 Task: Open Card Technology Conference Review in Board Brand Reputation Management and Repair to Workspace Domain Name Registrars and add a team member Softage.4@softage.net, a label Red, a checklist Student Activities, an attachment from your google drive, a color Red and finally, add a card description 'Conduct team training session on effective goal setting' and a comment 'This task is a reflection of our team capabilities, so let us work together to deliver the best possible outcome.'. Add a start date 'Jan 08, 1900' with a due date 'Jan 15, 1900'
Action: Mouse moved to (62, 237)
Screenshot: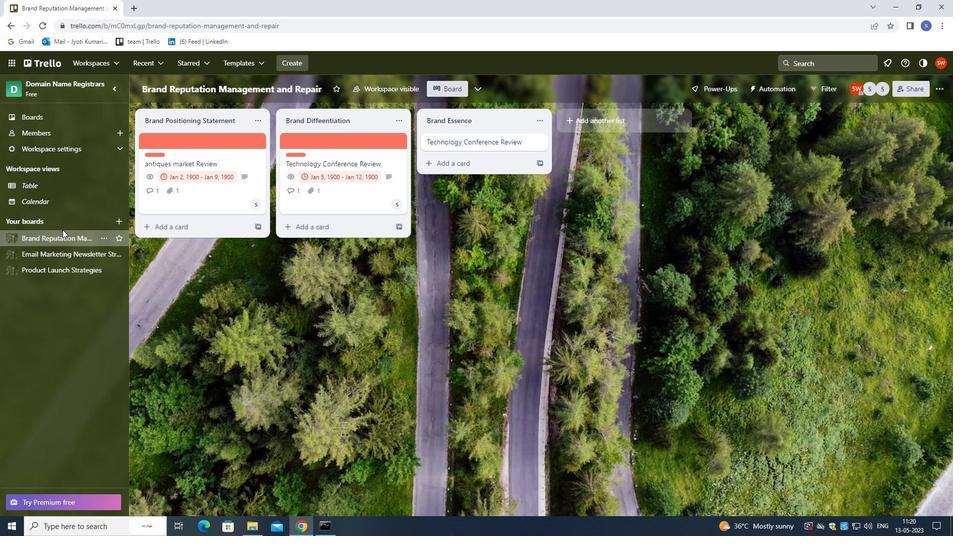 
Action: Mouse pressed left at (62, 237)
Screenshot: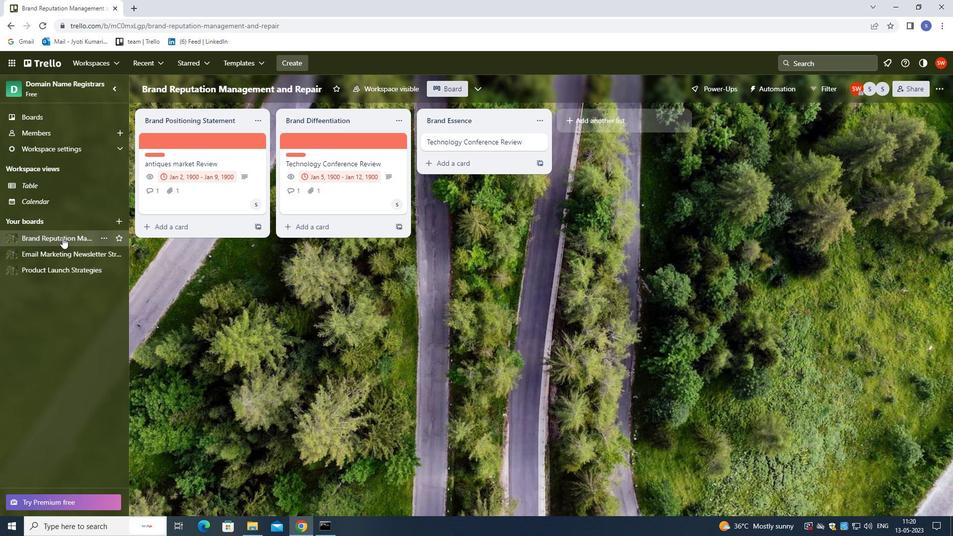 
Action: Mouse moved to (431, 138)
Screenshot: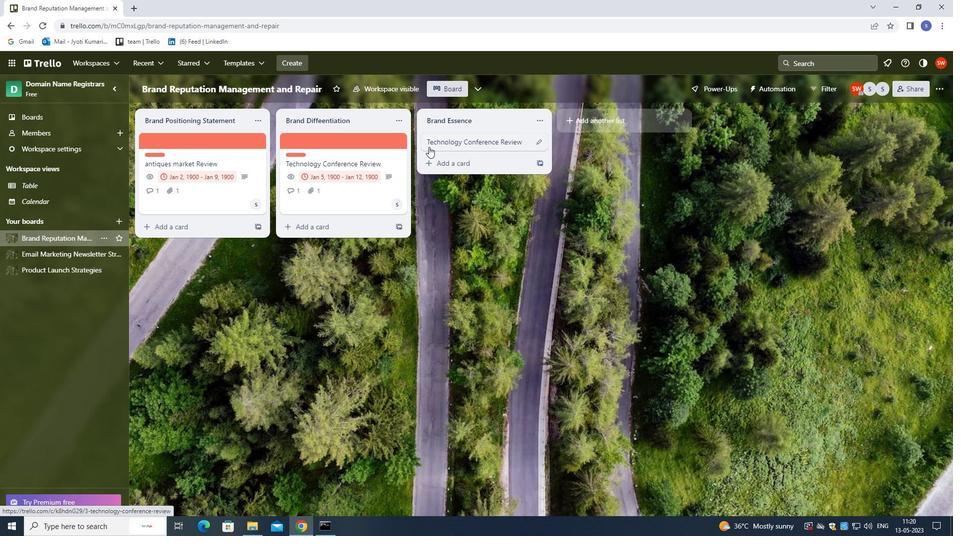 
Action: Mouse pressed left at (431, 138)
Screenshot: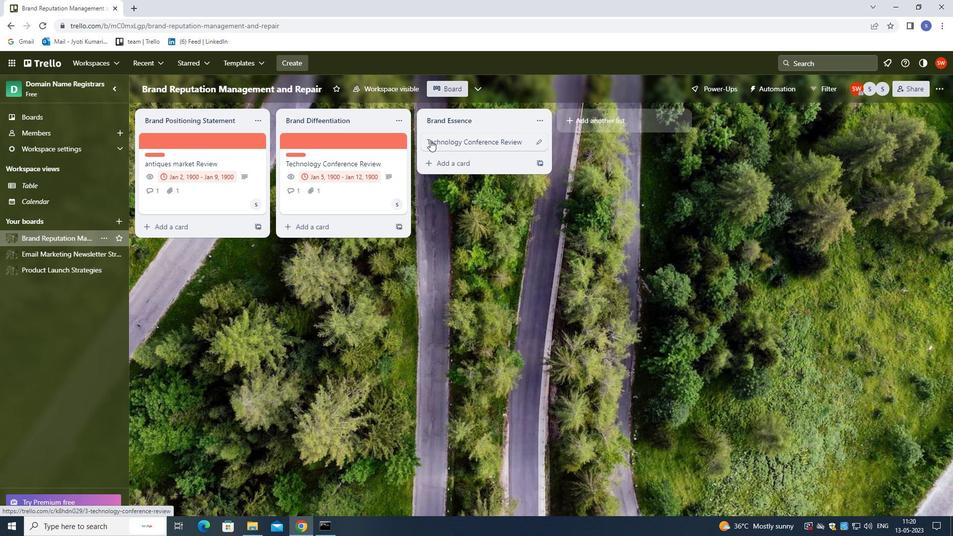 
Action: Mouse moved to (606, 178)
Screenshot: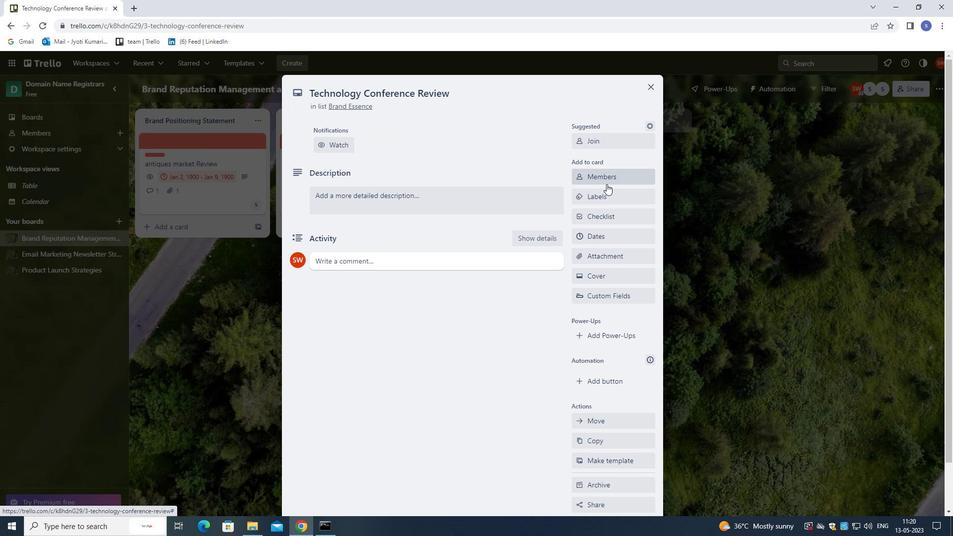 
Action: Mouse pressed left at (606, 178)
Screenshot: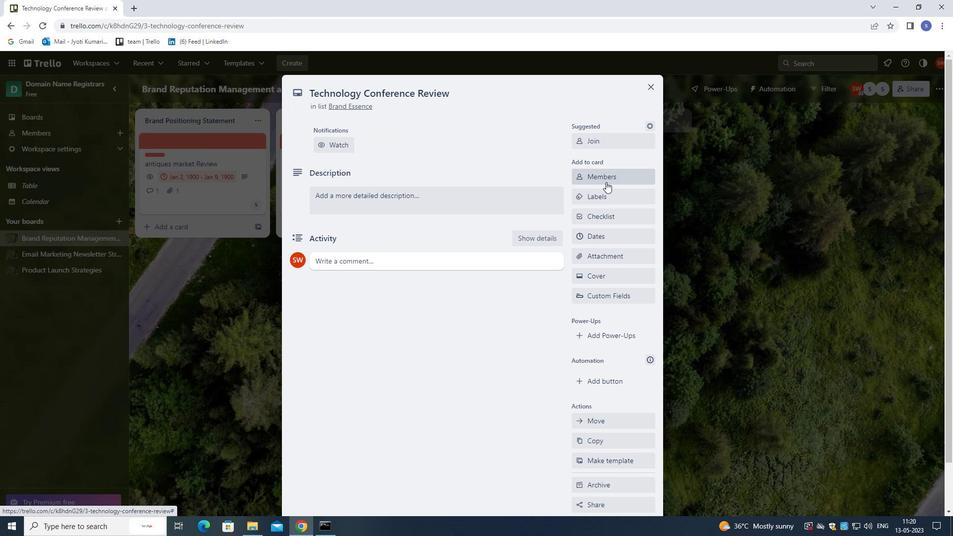 
Action: Mouse moved to (547, 144)
Screenshot: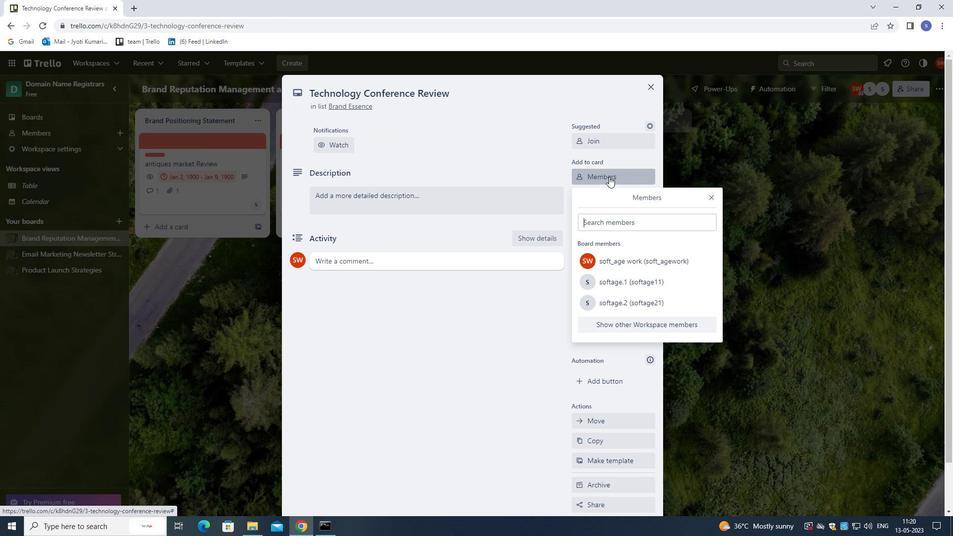 
Action: Key pressed softage.4<Key.shift><Key.shift>@SOFTAGE.NET
Screenshot: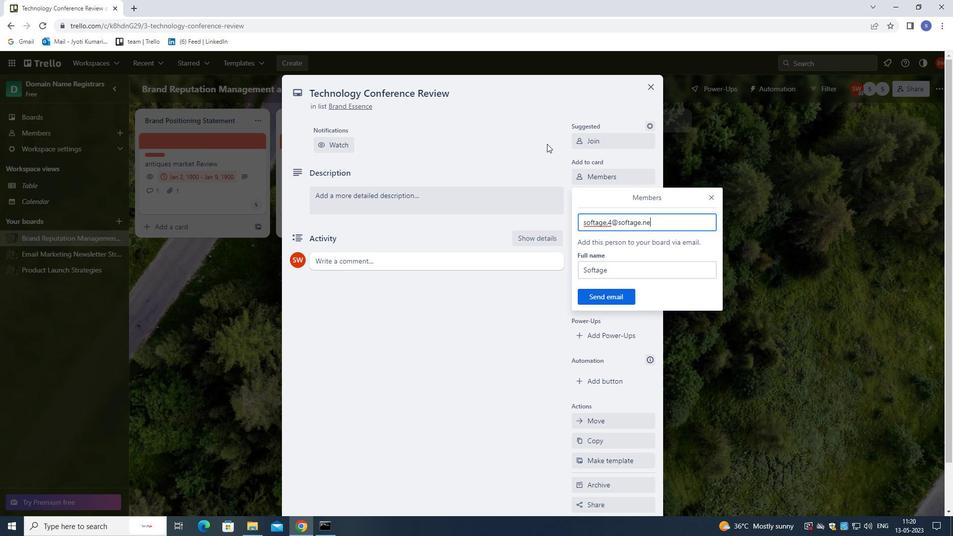 
Action: Mouse moved to (618, 292)
Screenshot: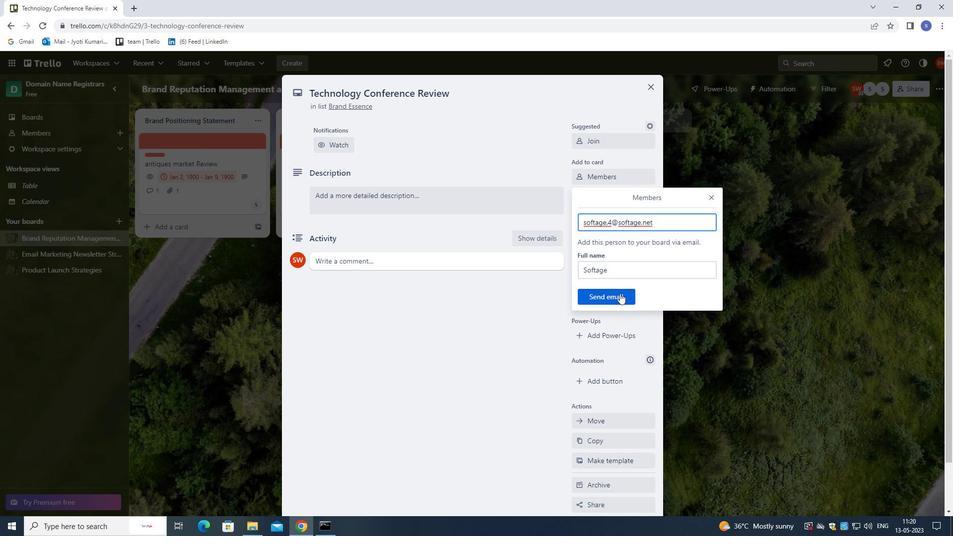 
Action: Mouse pressed left at (618, 292)
Screenshot: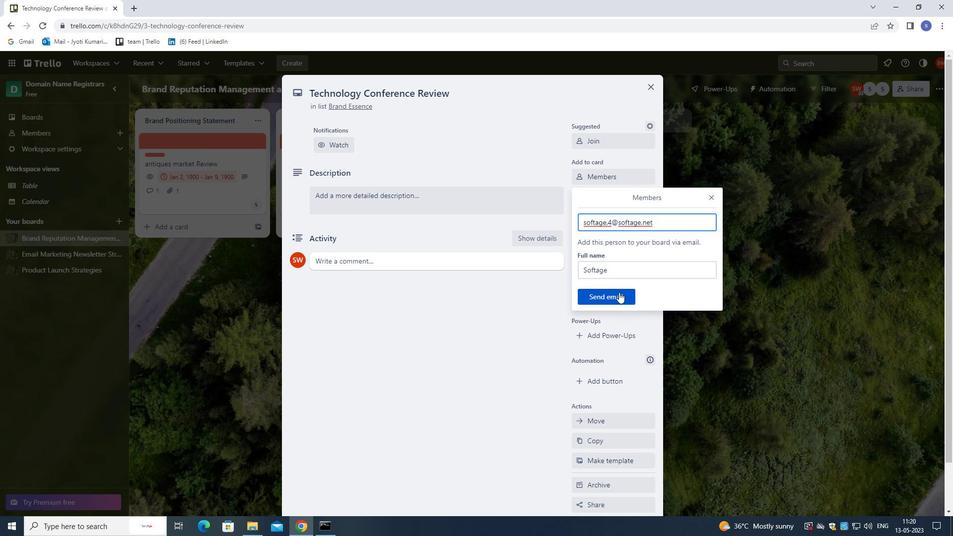 
Action: Mouse moved to (586, 198)
Screenshot: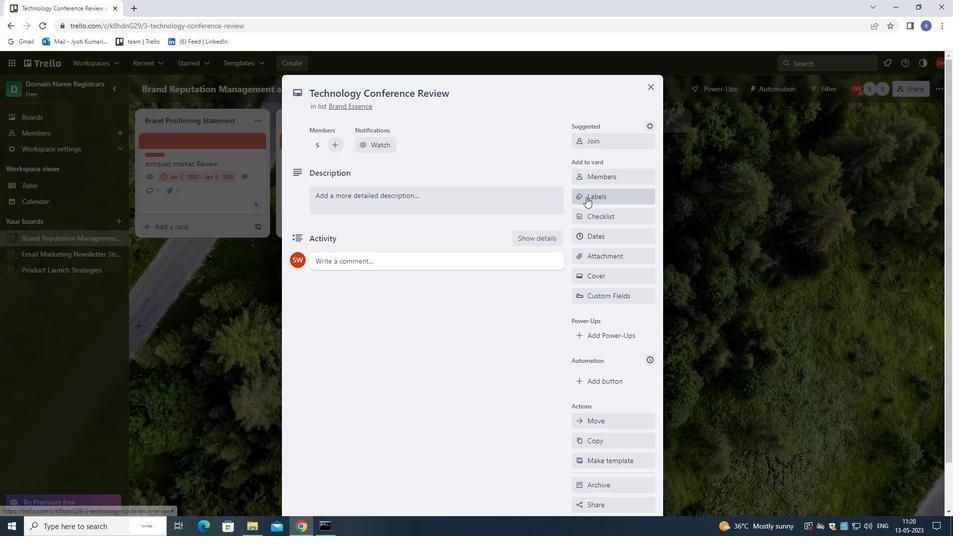 
Action: Mouse pressed left at (586, 198)
Screenshot: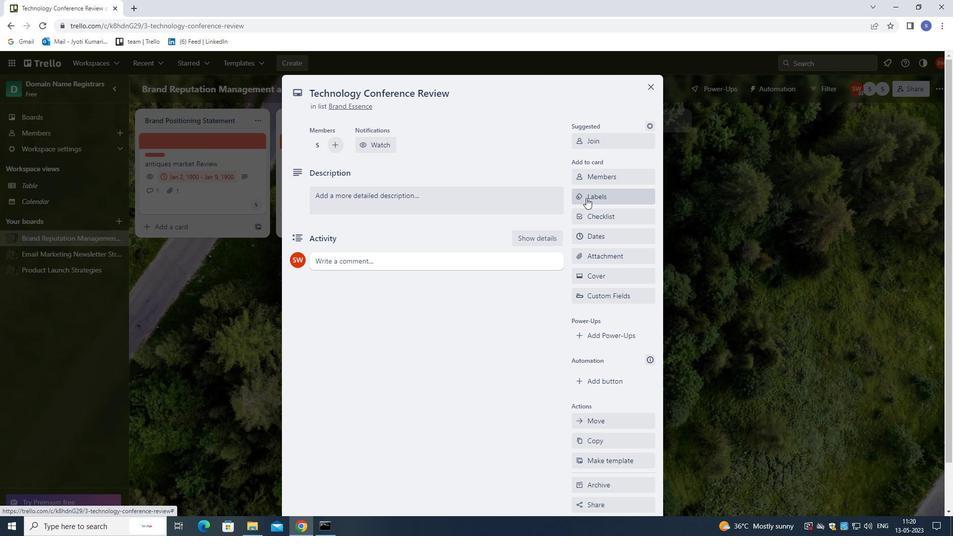 
Action: Mouse moved to (584, 200)
Screenshot: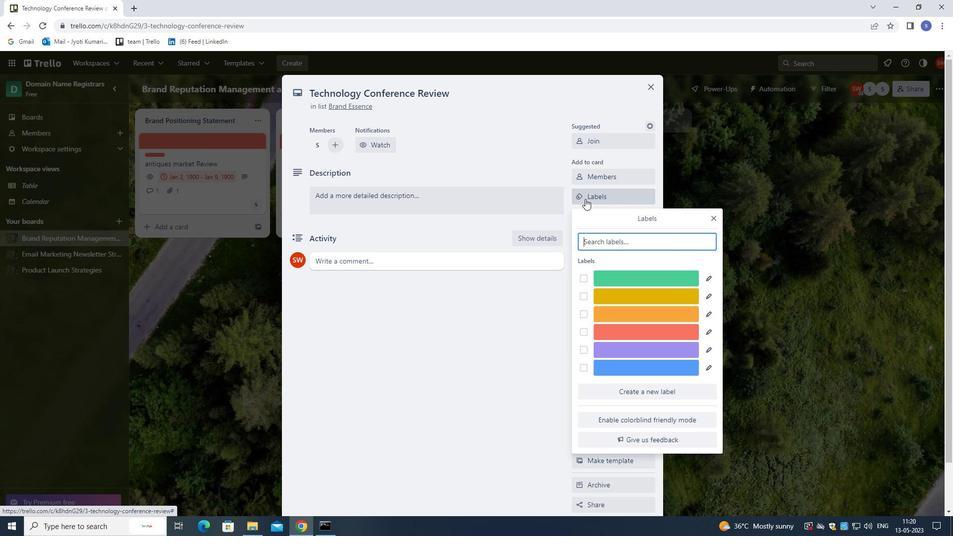 
Action: Key pressed R
Screenshot: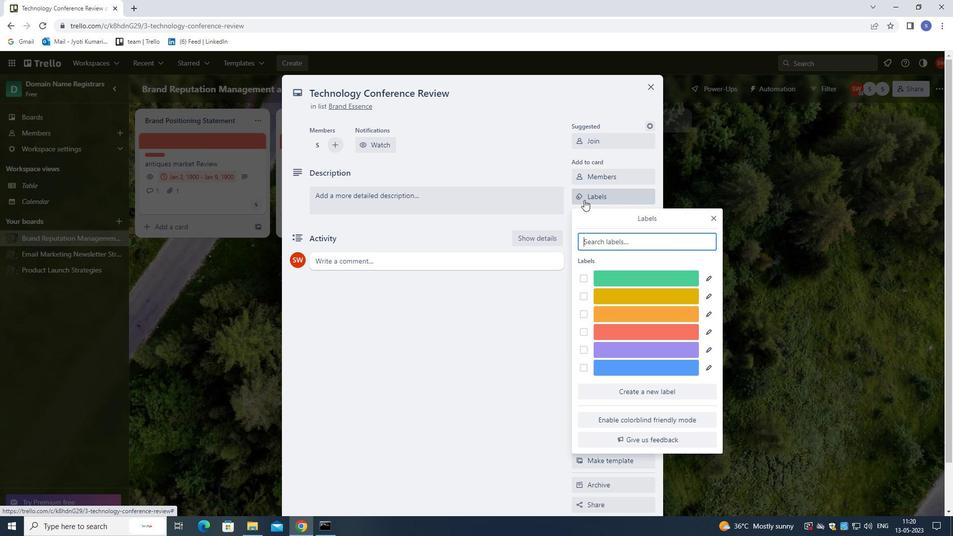 
Action: Mouse moved to (608, 272)
Screenshot: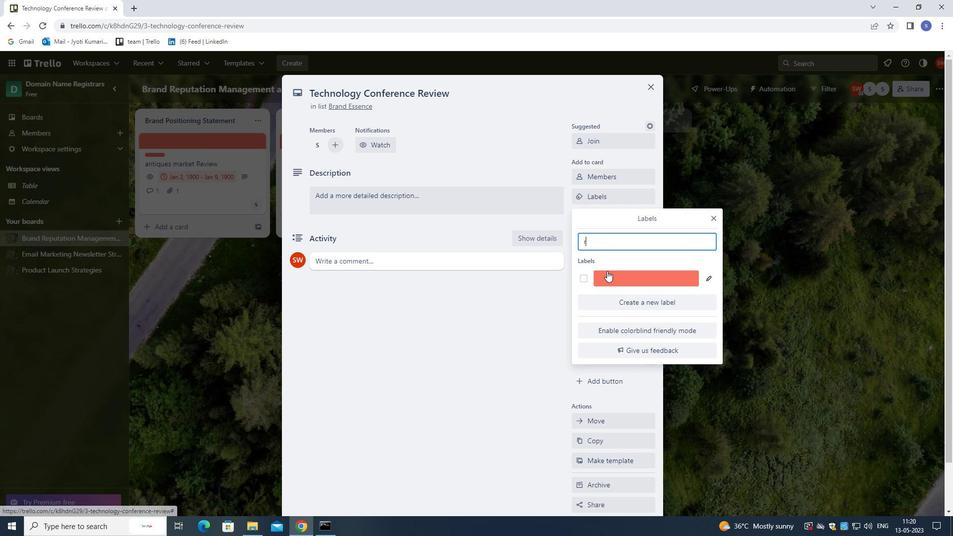 
Action: Mouse pressed left at (608, 272)
Screenshot: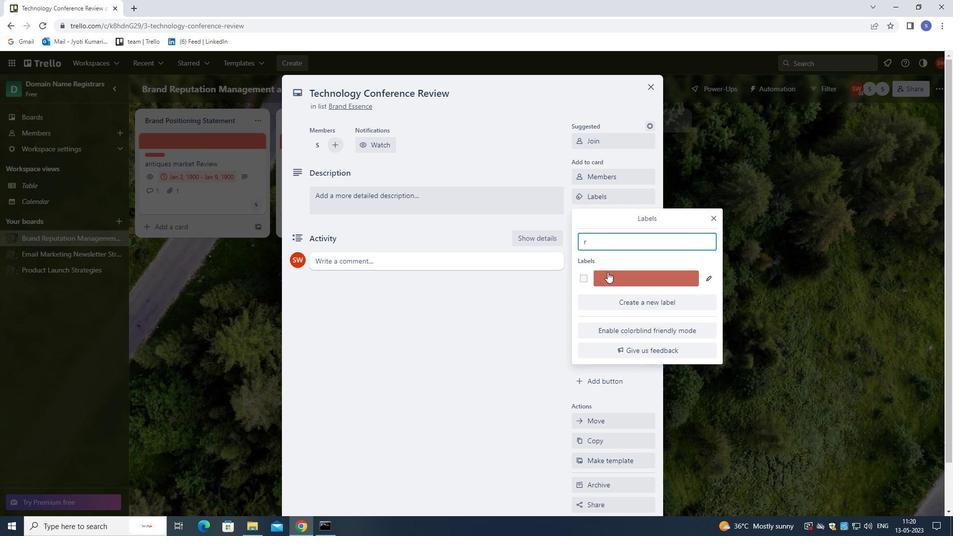 
Action: Mouse moved to (713, 216)
Screenshot: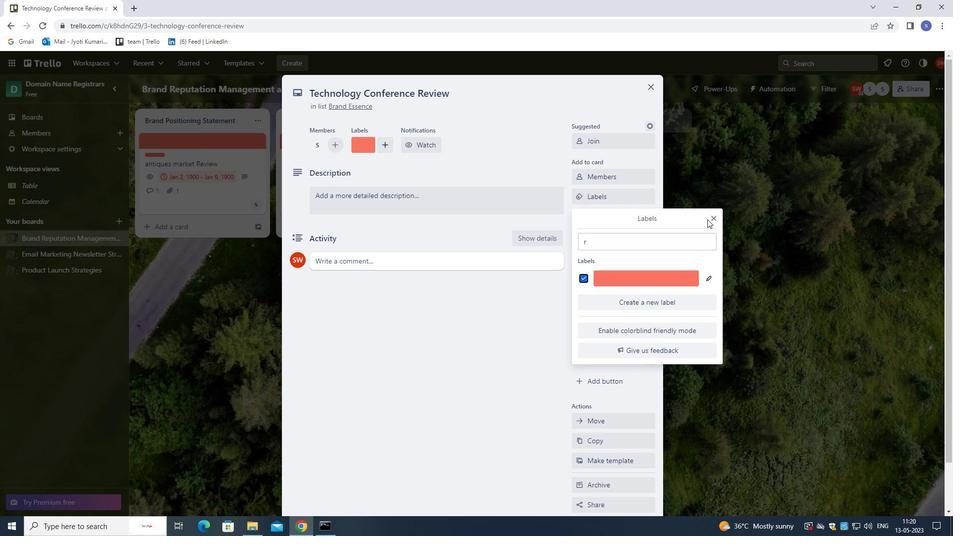 
Action: Mouse pressed left at (713, 216)
Screenshot: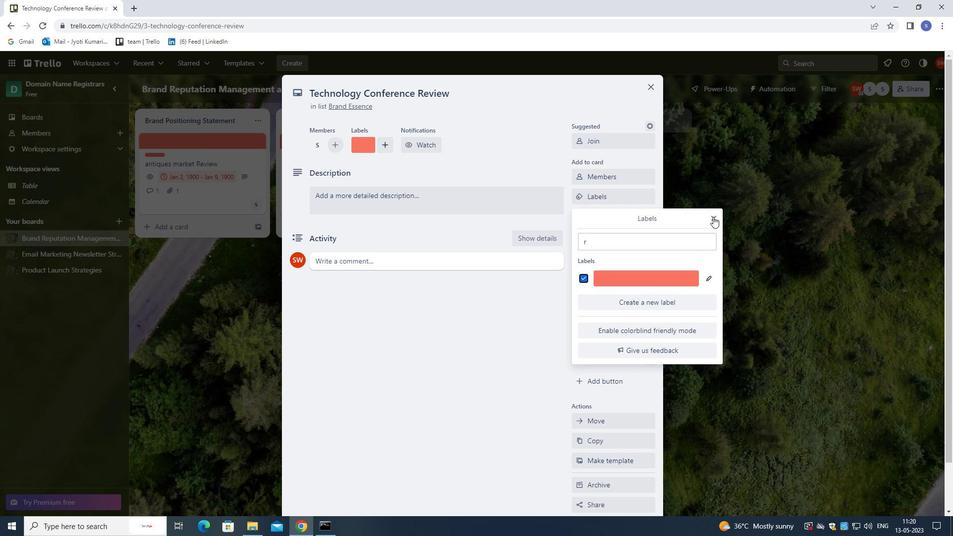 
Action: Mouse moved to (604, 217)
Screenshot: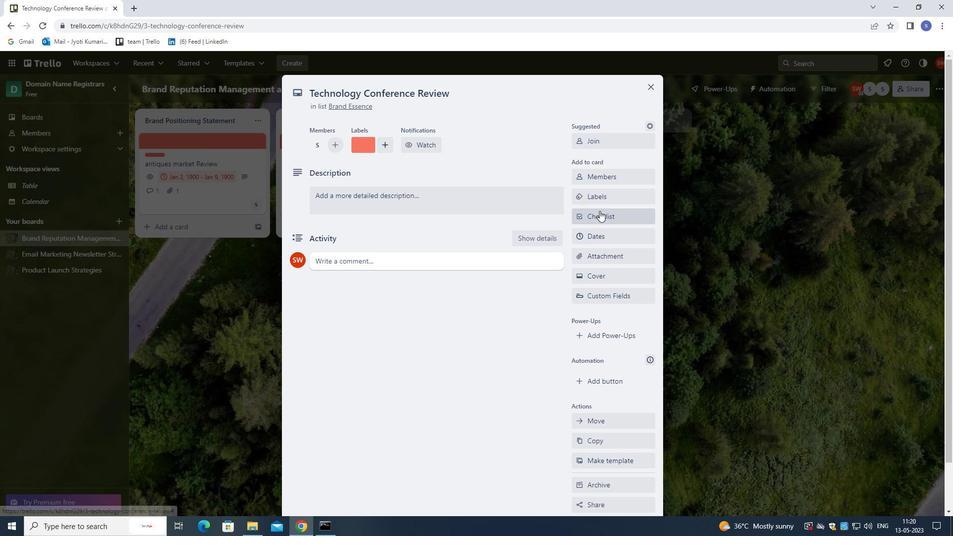 
Action: Mouse pressed left at (604, 217)
Screenshot: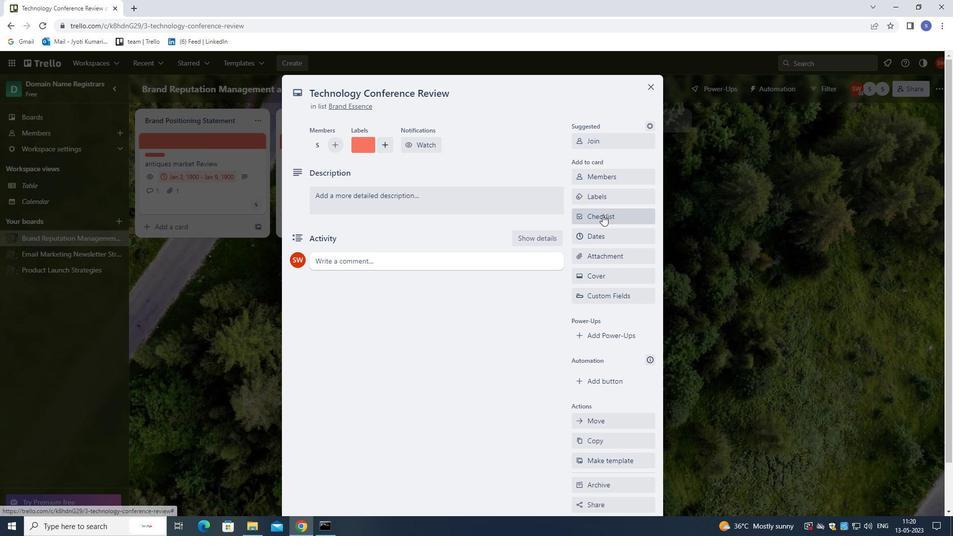 
Action: Mouse moved to (604, 215)
Screenshot: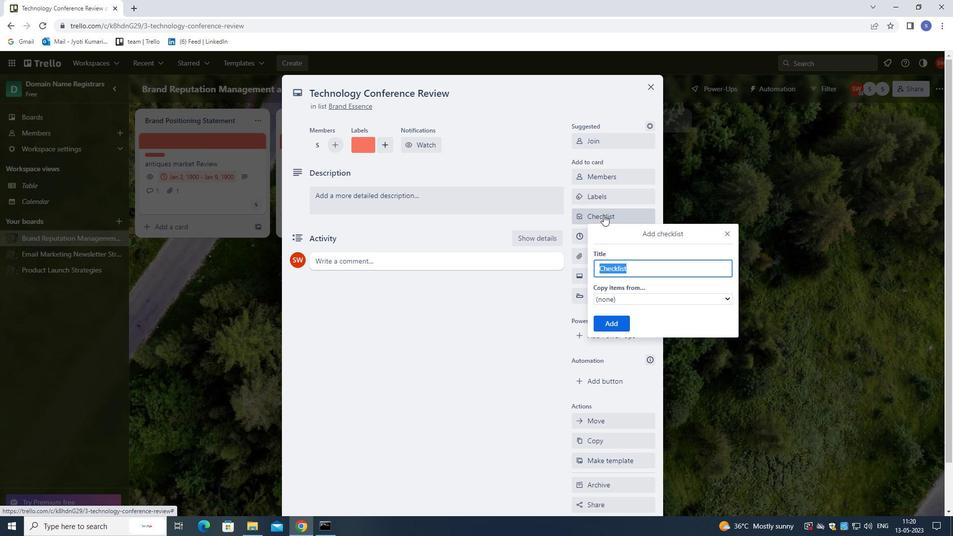 
Action: Key pressed S
Screenshot: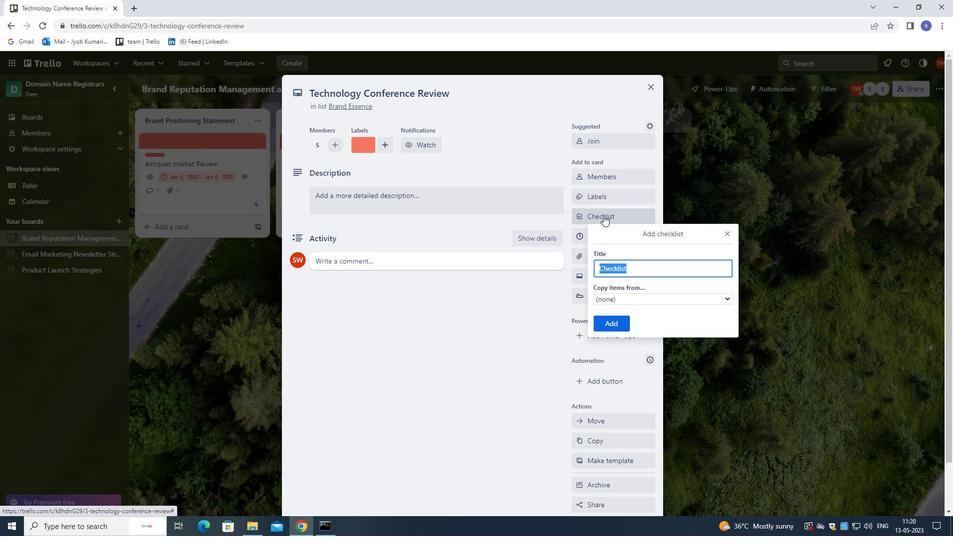 
Action: Mouse moved to (603, 217)
Screenshot: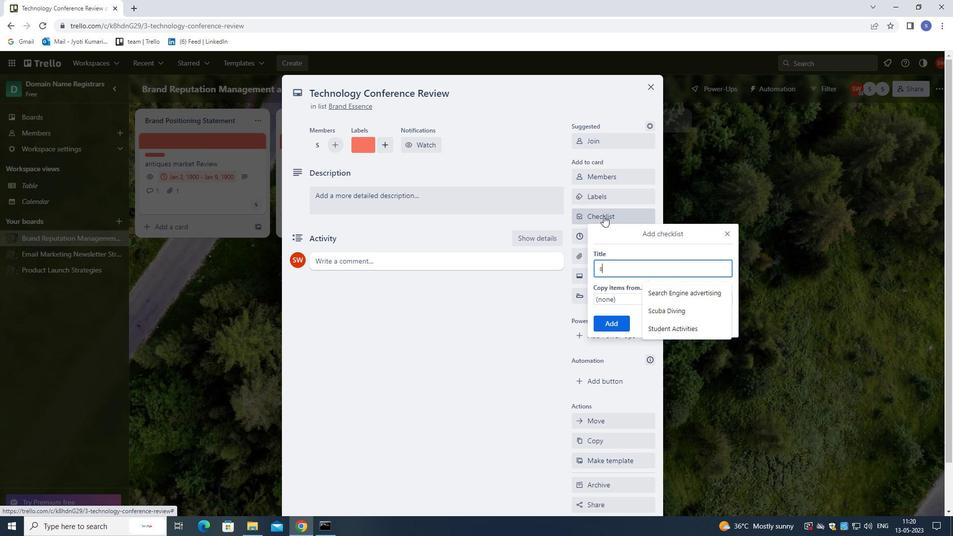 
Action: Key pressed T
Screenshot: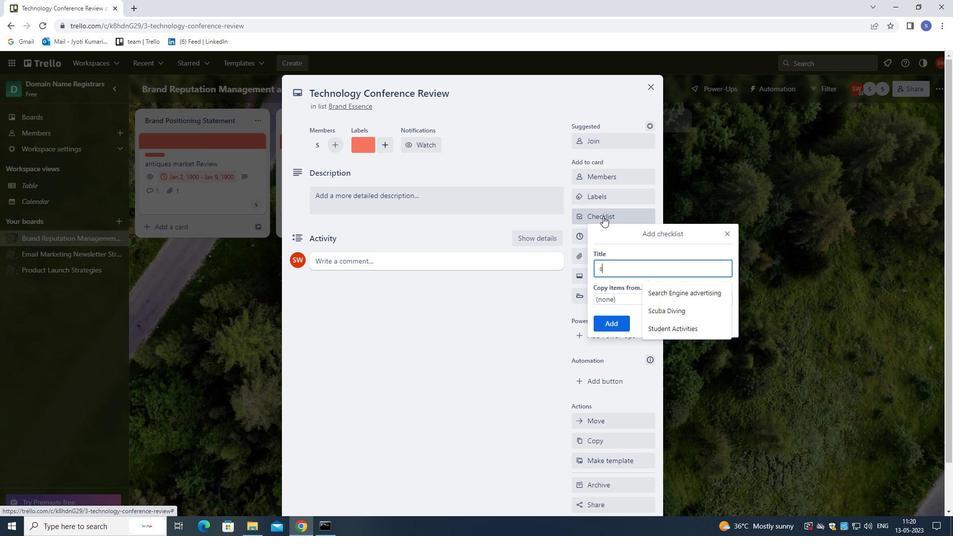 
Action: Mouse moved to (681, 292)
Screenshot: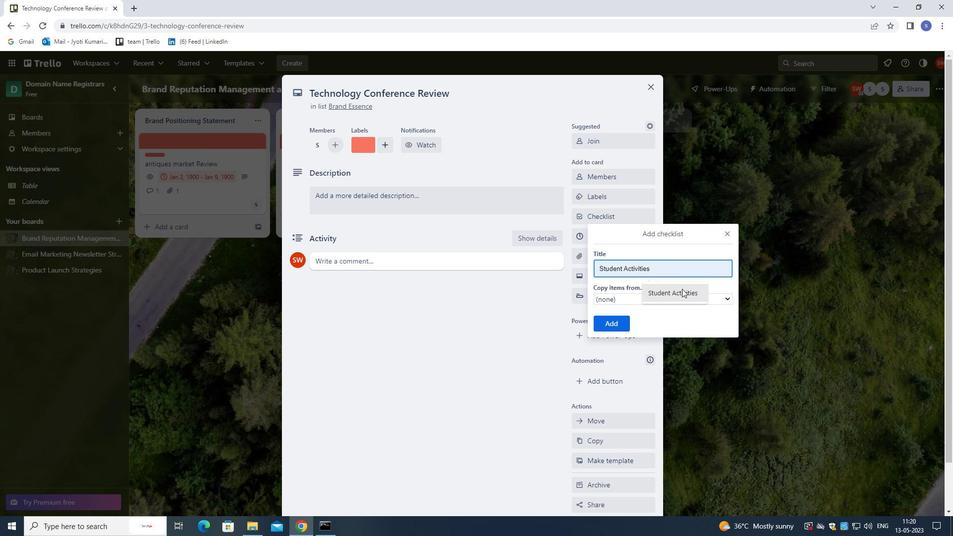 
Action: Mouse pressed left at (681, 292)
Screenshot: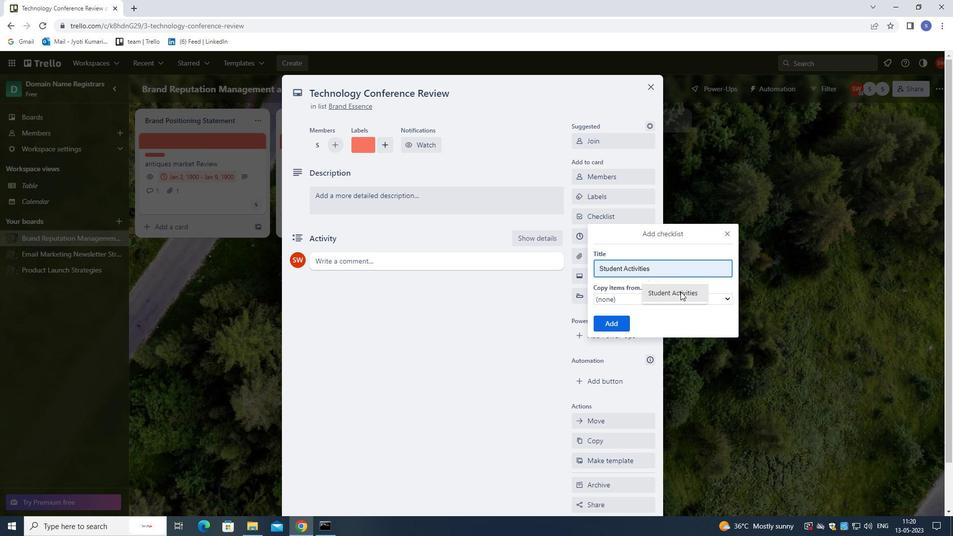 
Action: Mouse moved to (626, 321)
Screenshot: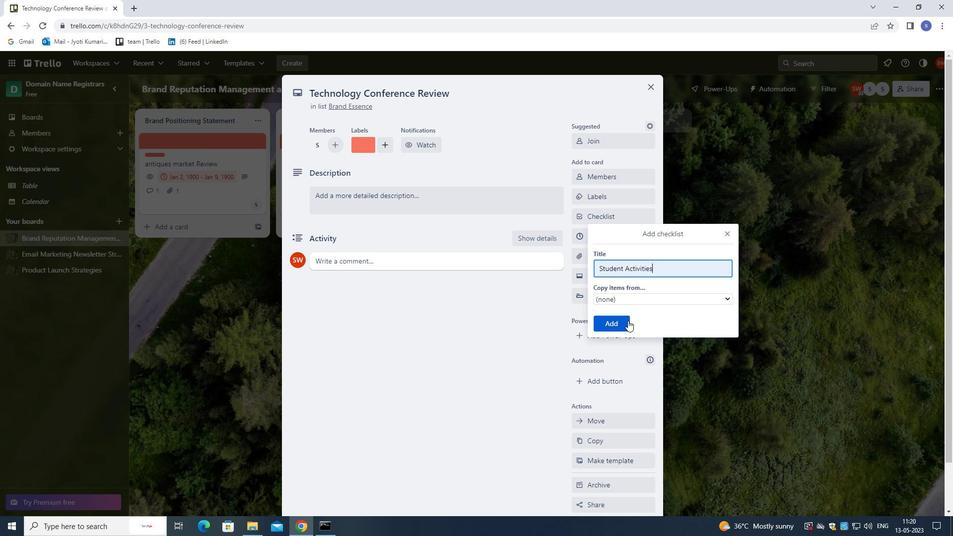 
Action: Mouse pressed left at (626, 321)
Screenshot: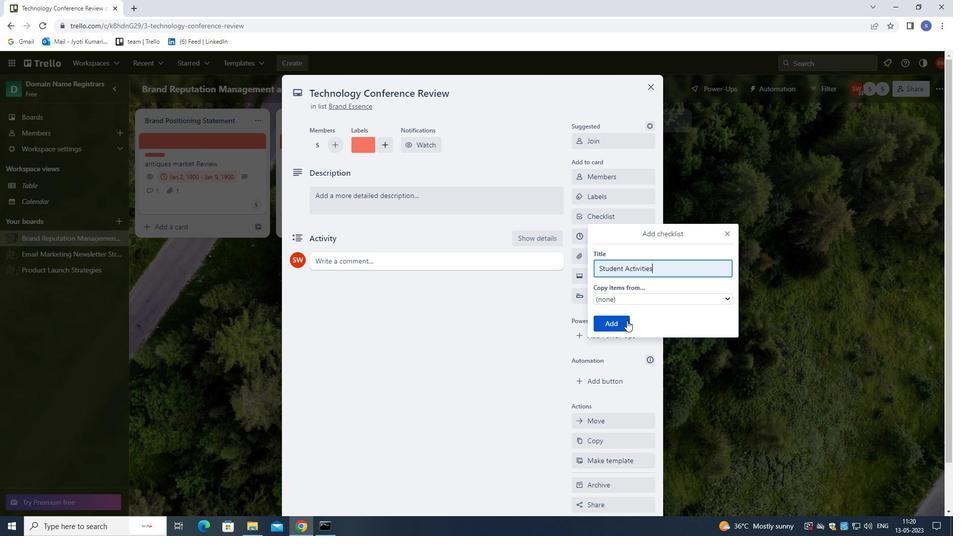 
Action: Mouse moved to (589, 236)
Screenshot: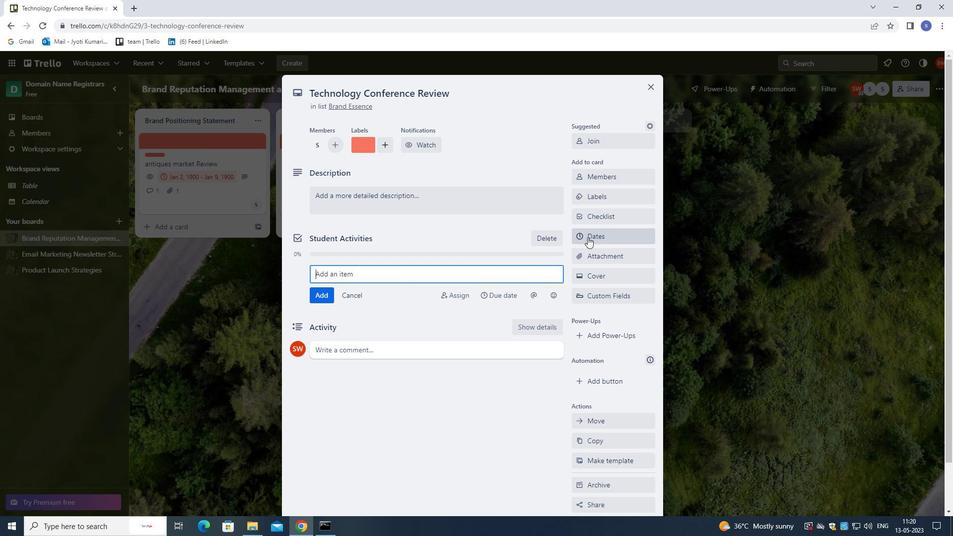 
Action: Mouse pressed left at (589, 236)
Screenshot: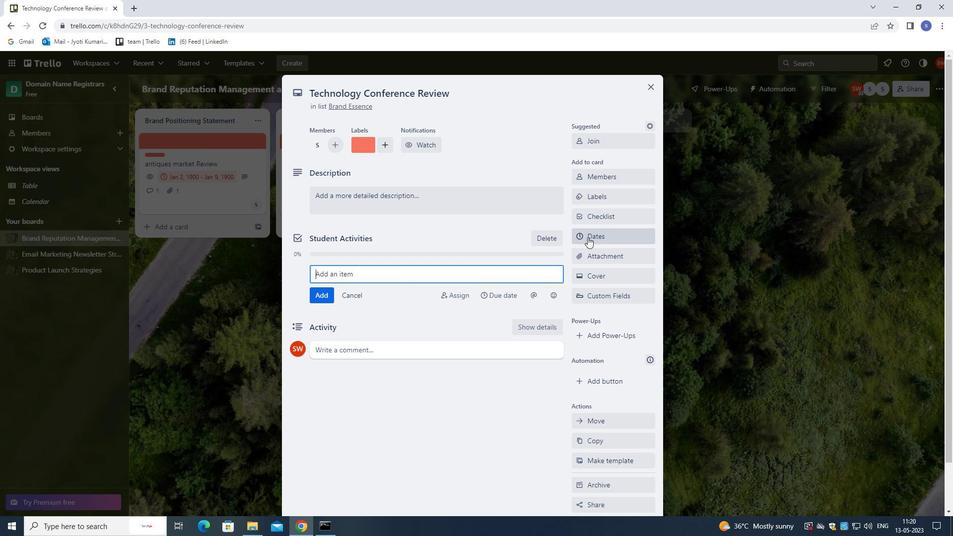 
Action: Mouse moved to (581, 269)
Screenshot: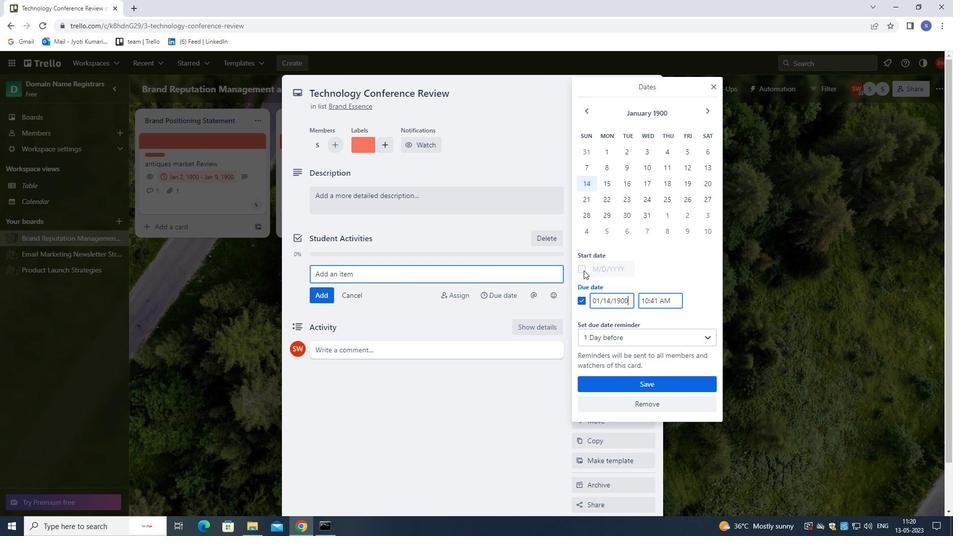 
Action: Mouse pressed left at (581, 269)
Screenshot: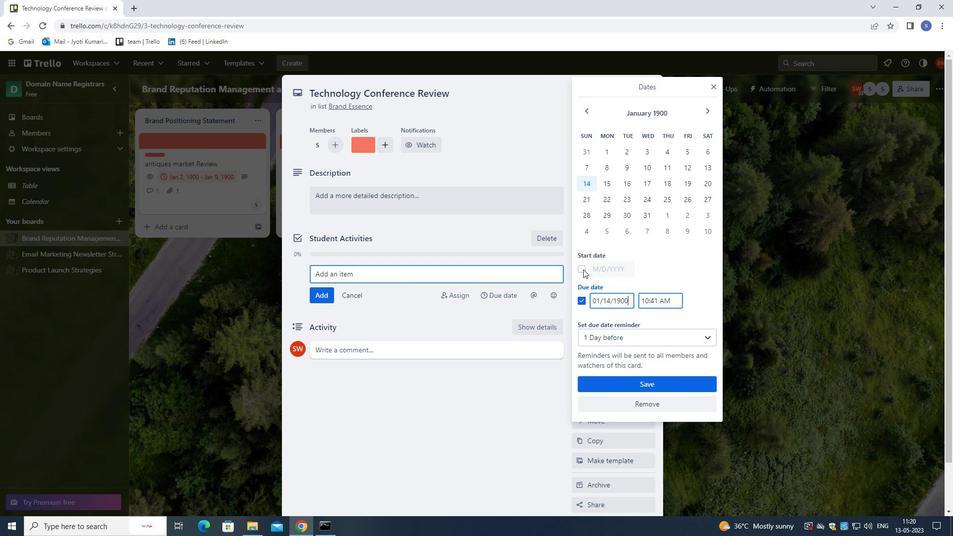 
Action: Mouse moved to (610, 169)
Screenshot: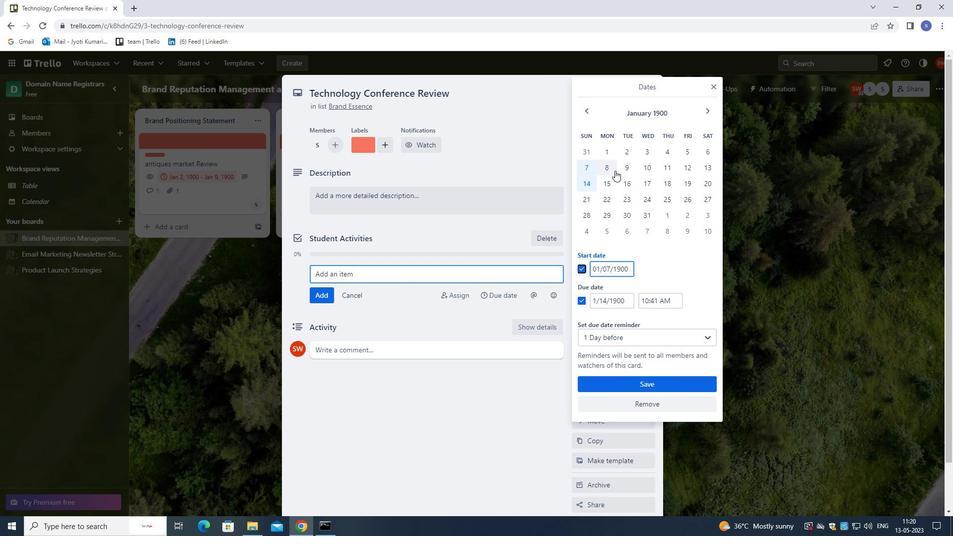 
Action: Mouse pressed left at (610, 169)
Screenshot: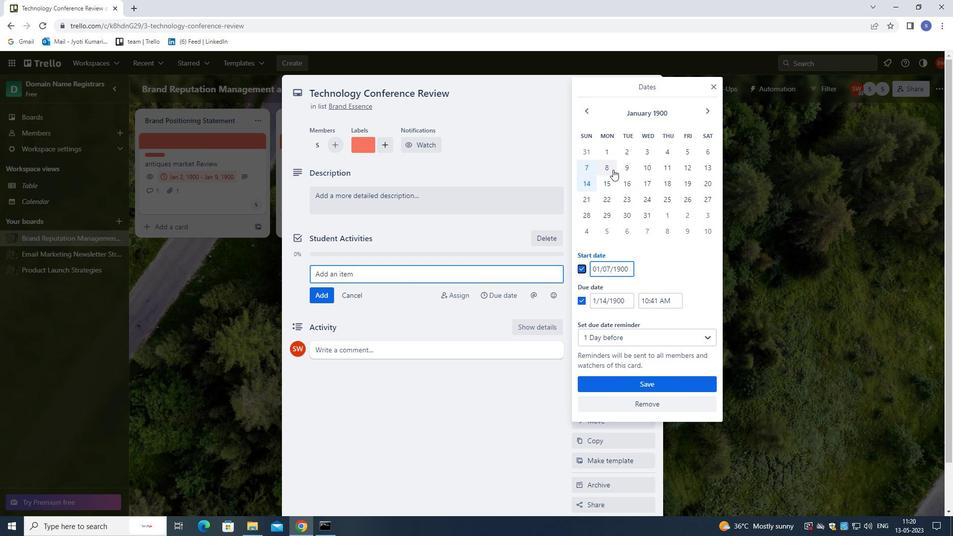 
Action: Mouse moved to (604, 299)
Screenshot: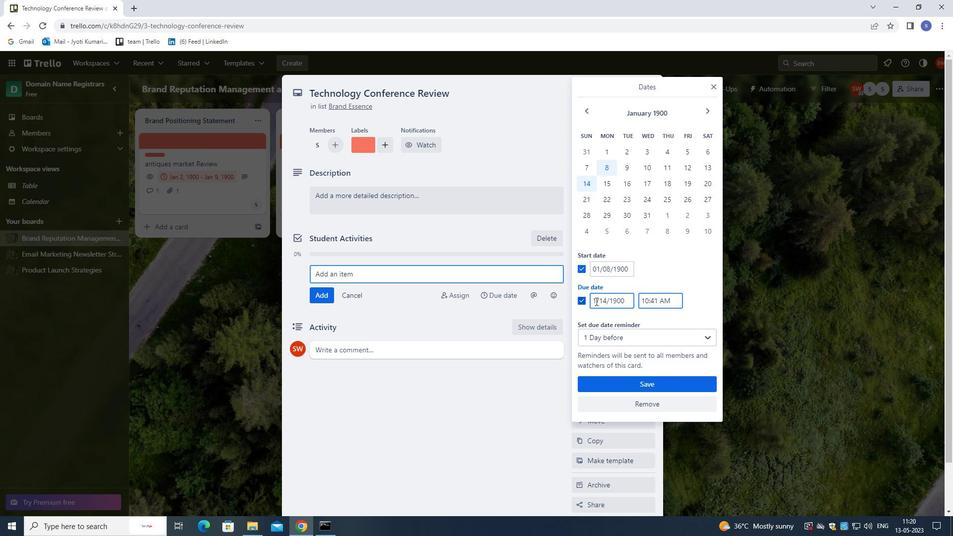 
Action: Mouse pressed left at (604, 299)
Screenshot: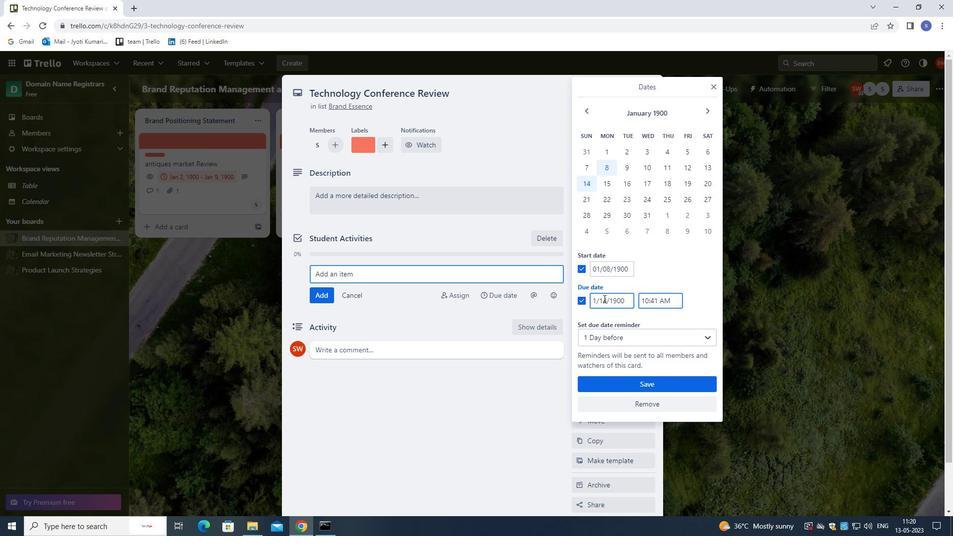 
Action: Mouse moved to (608, 298)
Screenshot: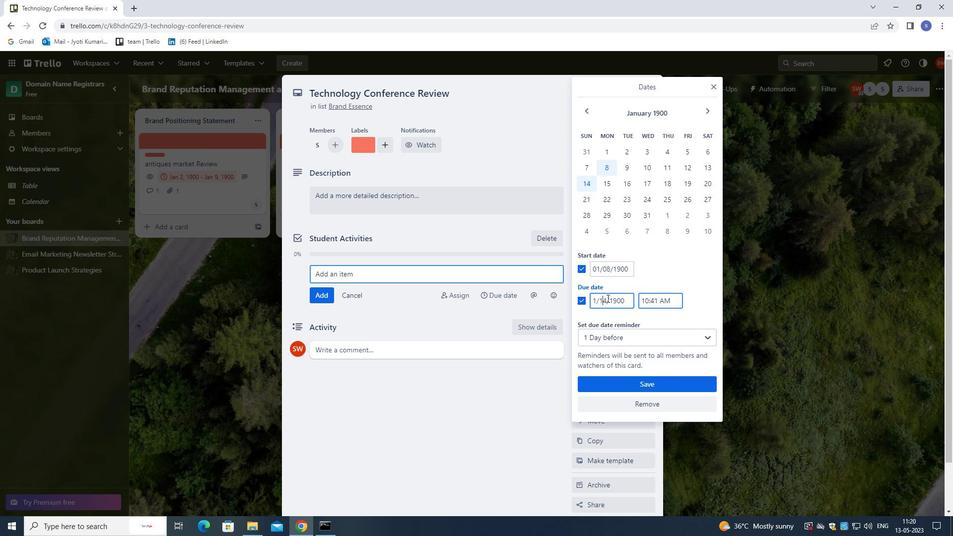 
Action: Key pressed <Key.right>
Screenshot: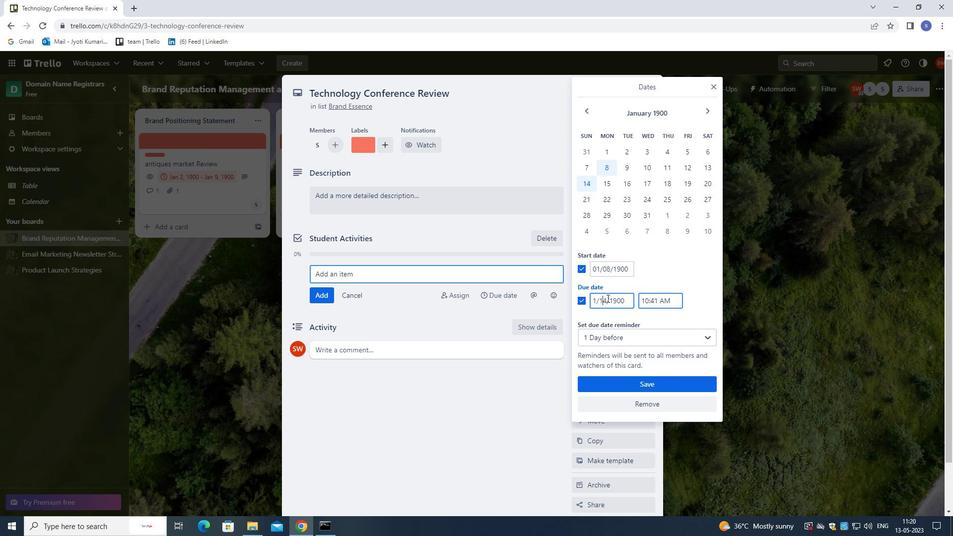 
Action: Mouse moved to (610, 183)
Screenshot: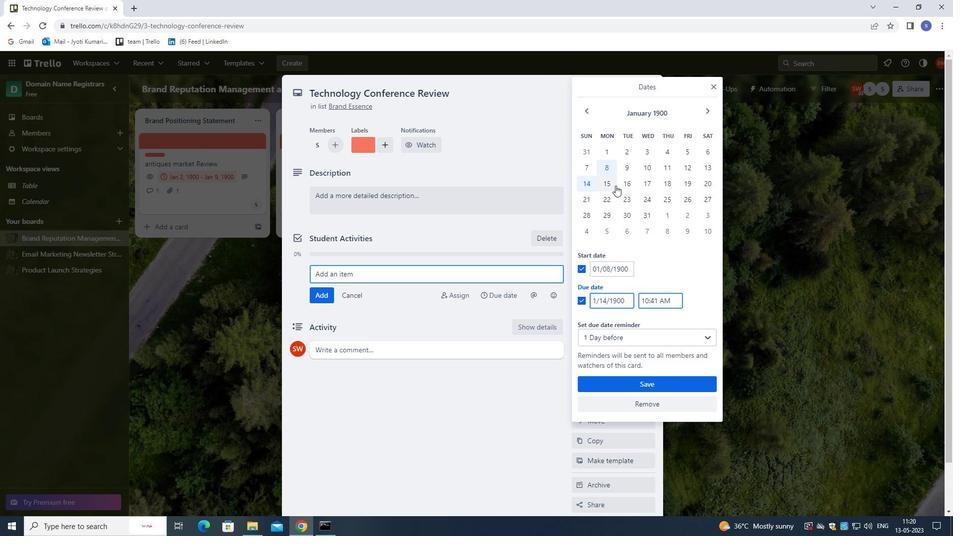 
Action: Mouse pressed left at (610, 183)
Screenshot: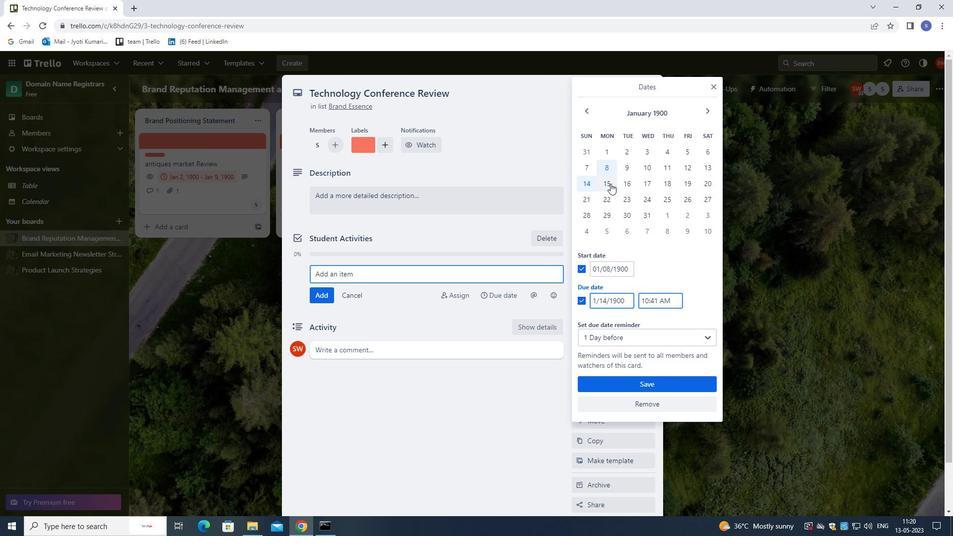 
Action: Mouse moved to (625, 384)
Screenshot: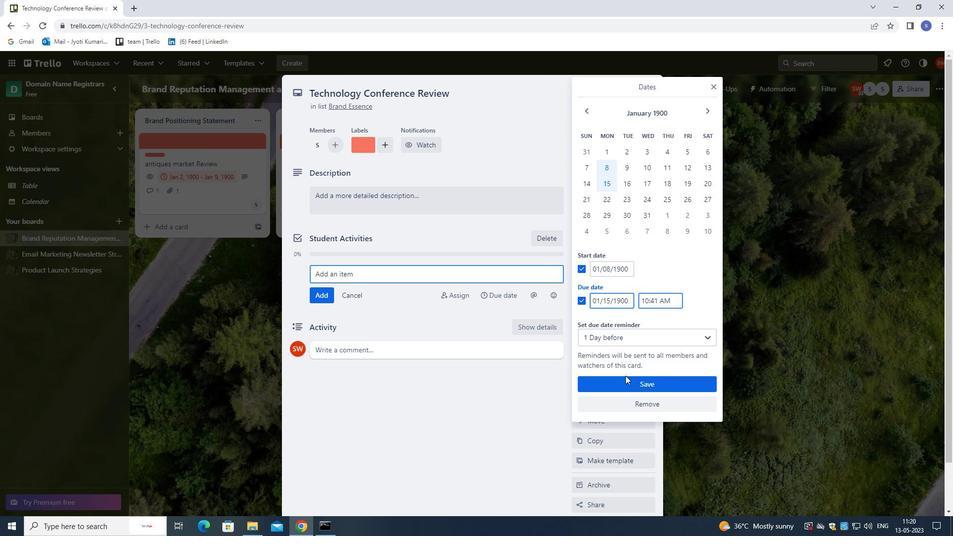 
Action: Mouse pressed left at (625, 384)
Screenshot: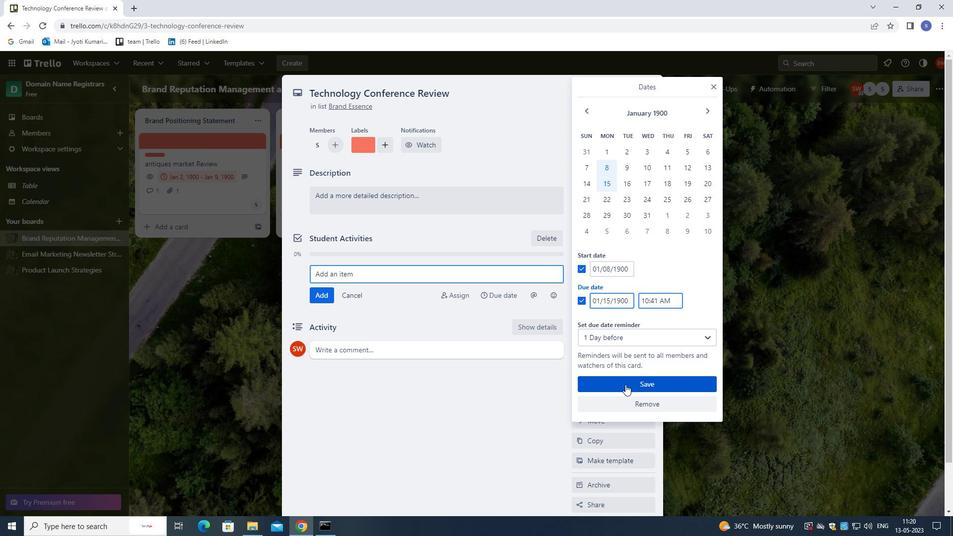 
Action: Mouse moved to (597, 253)
Screenshot: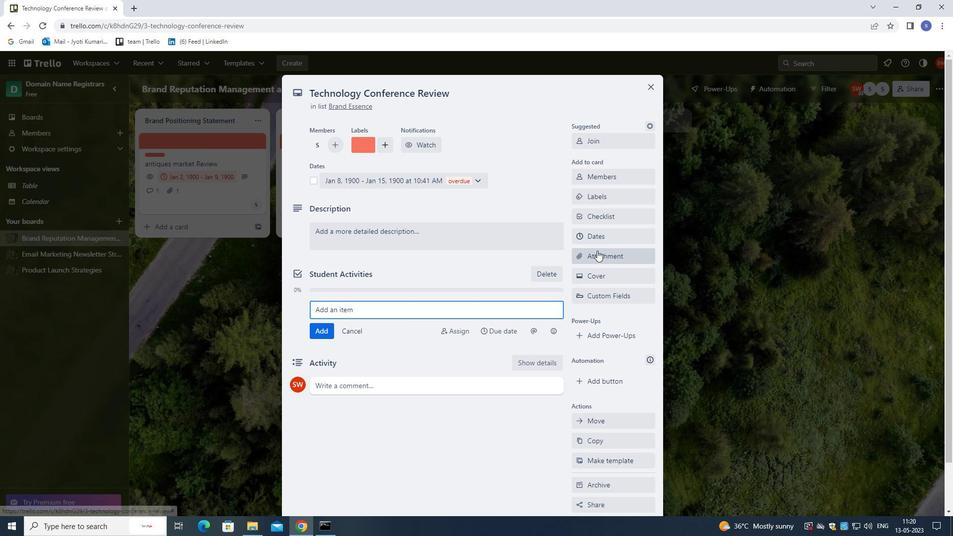 
Action: Mouse pressed left at (597, 253)
Screenshot: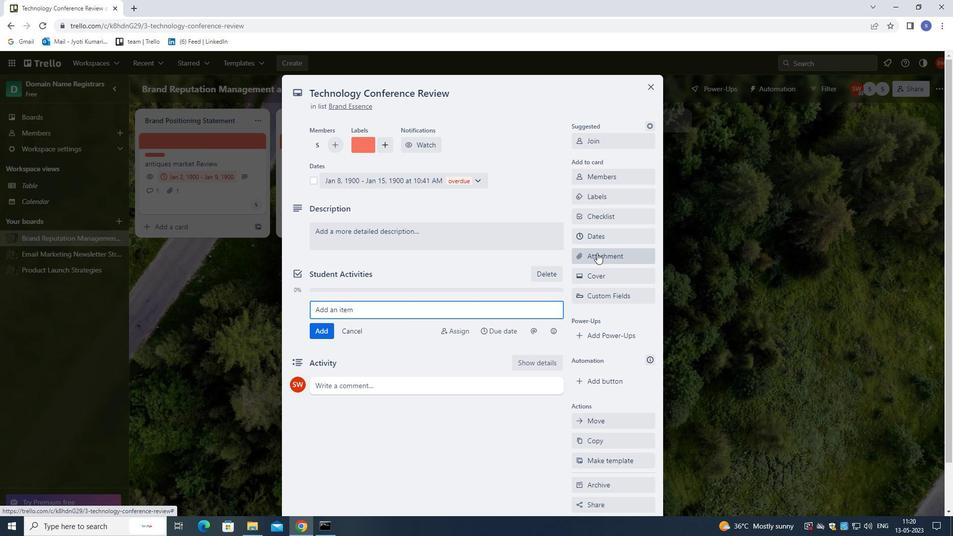 
Action: Mouse moved to (597, 328)
Screenshot: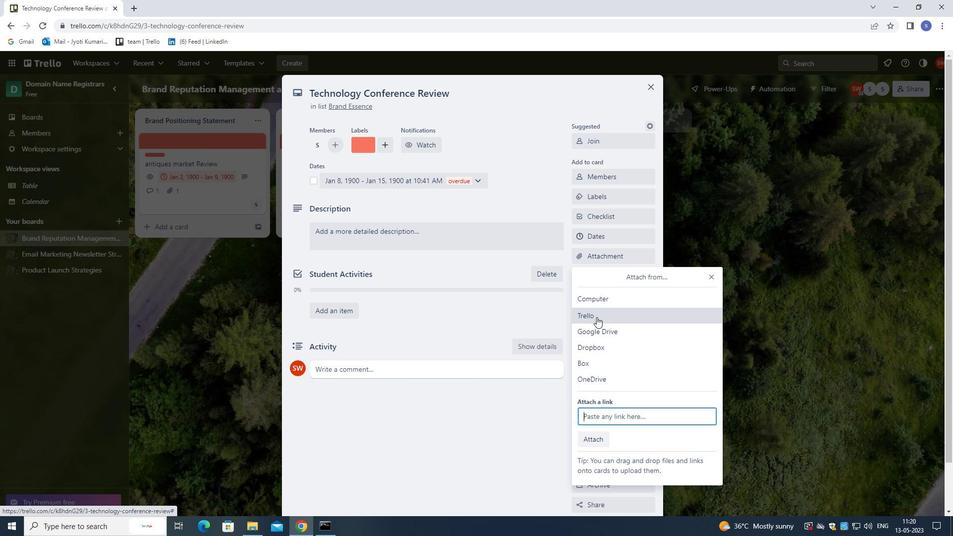 
Action: Mouse pressed left at (597, 328)
Screenshot: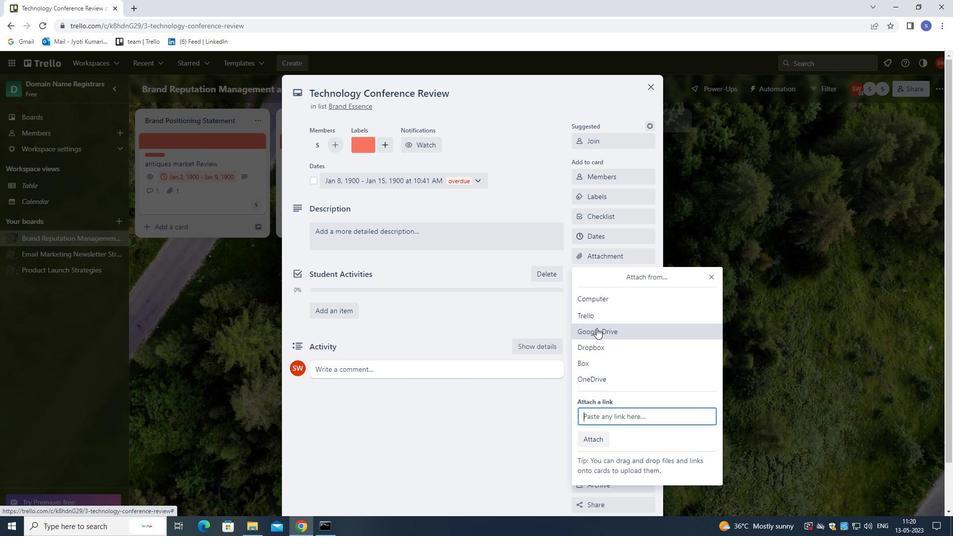 
Action: Mouse moved to (376, 234)
Screenshot: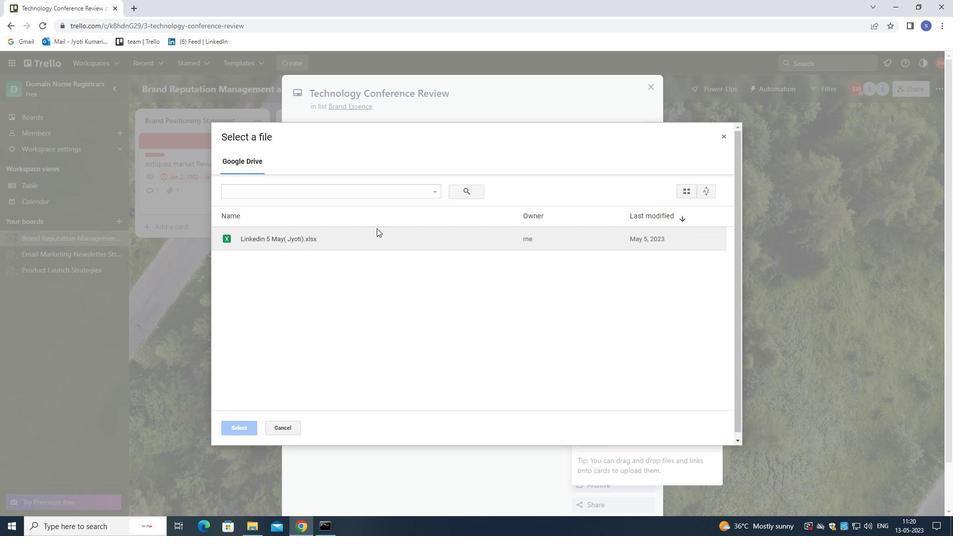 
Action: Mouse pressed left at (376, 234)
Screenshot: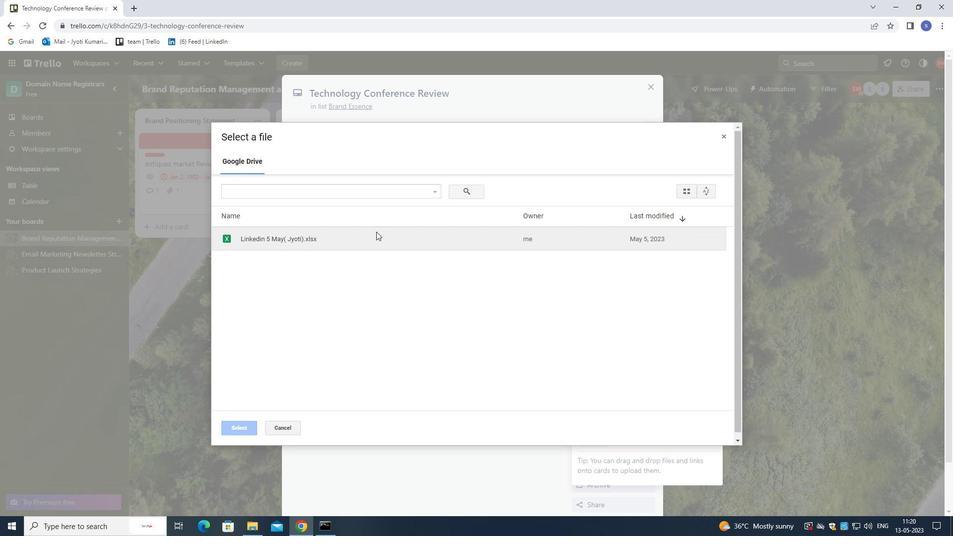 
Action: Mouse moved to (244, 426)
Screenshot: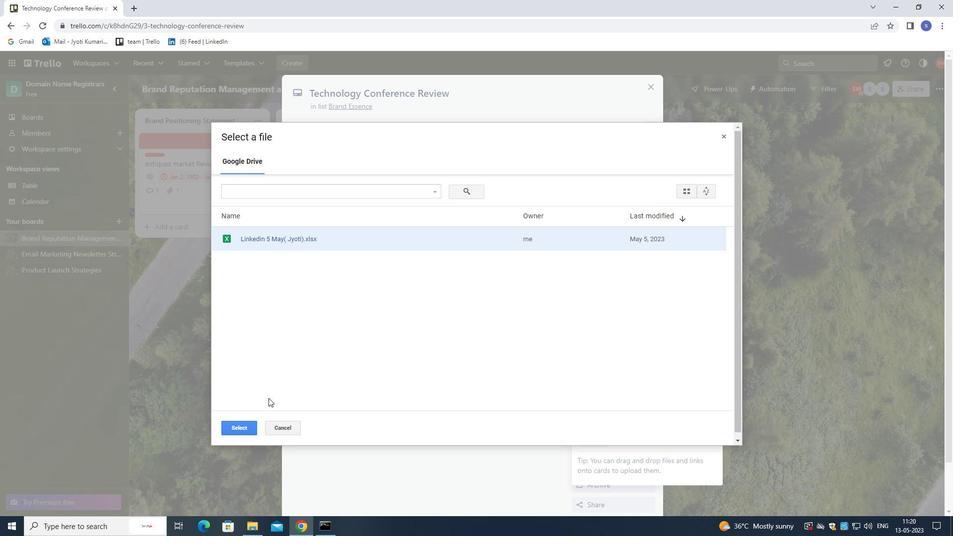 
Action: Mouse pressed left at (244, 426)
Screenshot: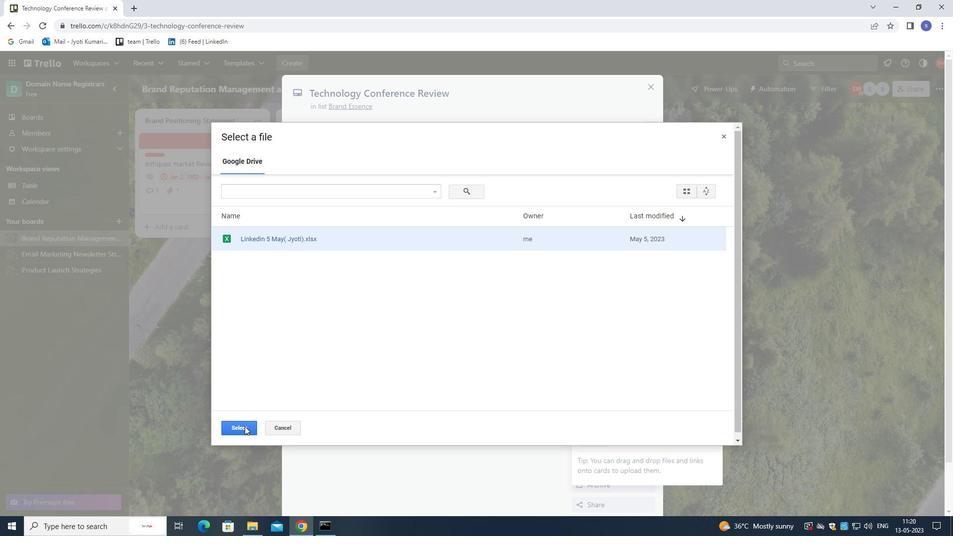 
Action: Mouse moved to (612, 279)
Screenshot: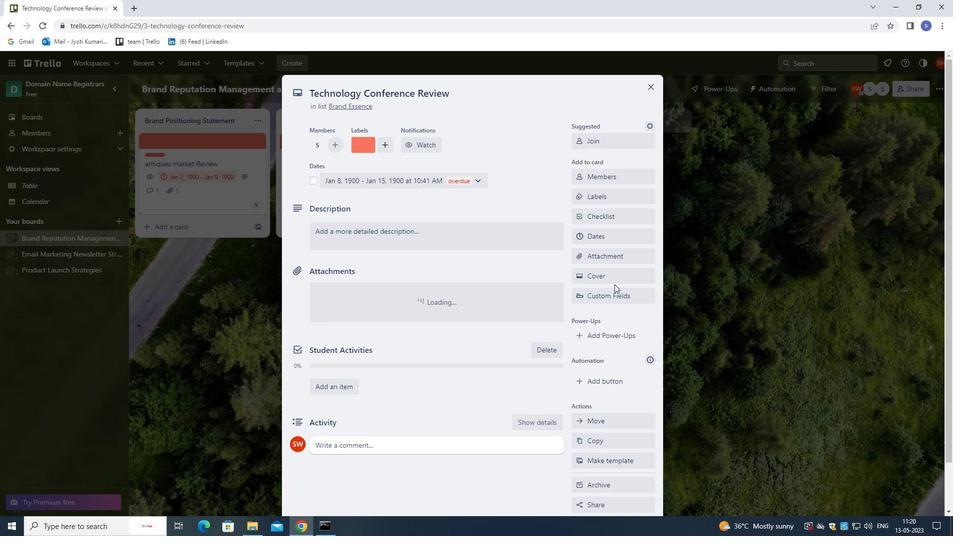 
Action: Mouse pressed left at (612, 279)
Screenshot: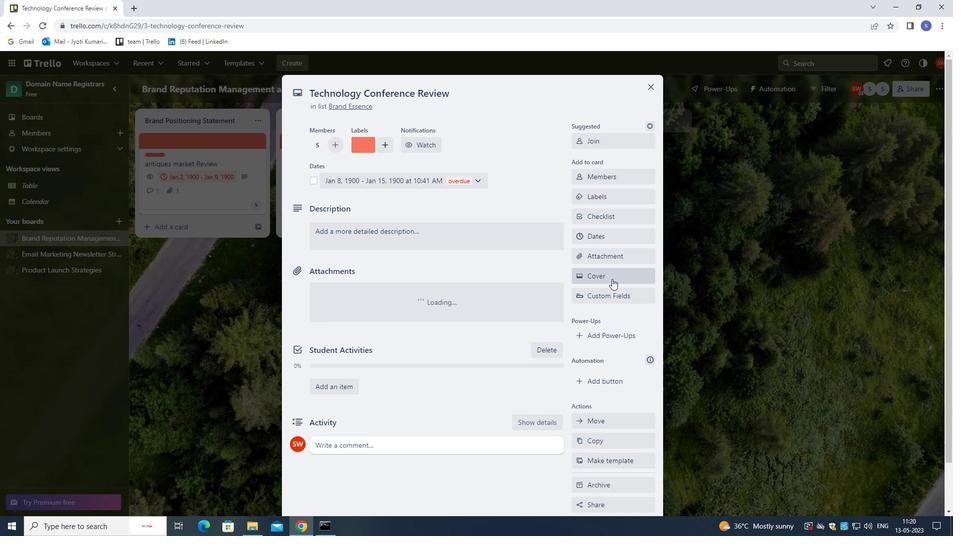 
Action: Mouse moved to (674, 319)
Screenshot: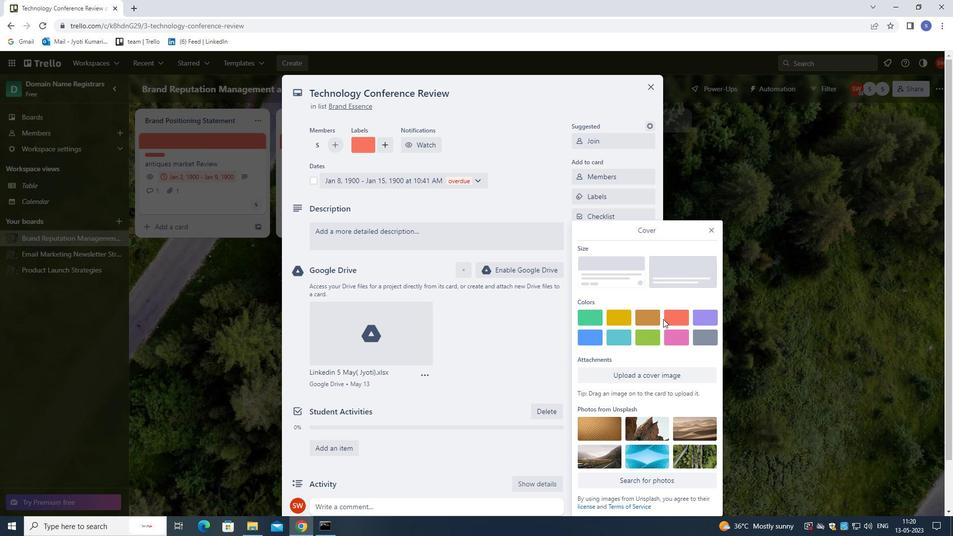 
Action: Mouse pressed left at (674, 319)
Screenshot: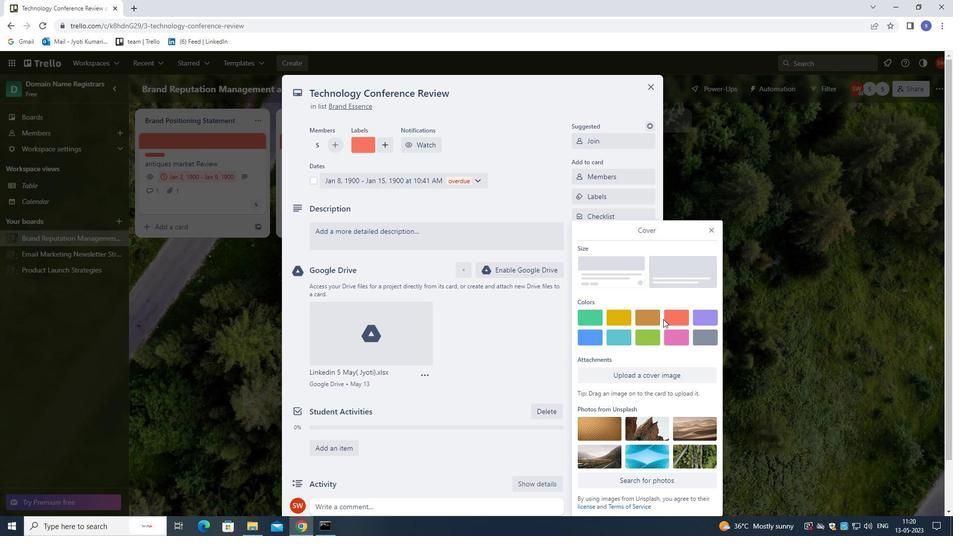 
Action: Mouse moved to (712, 214)
Screenshot: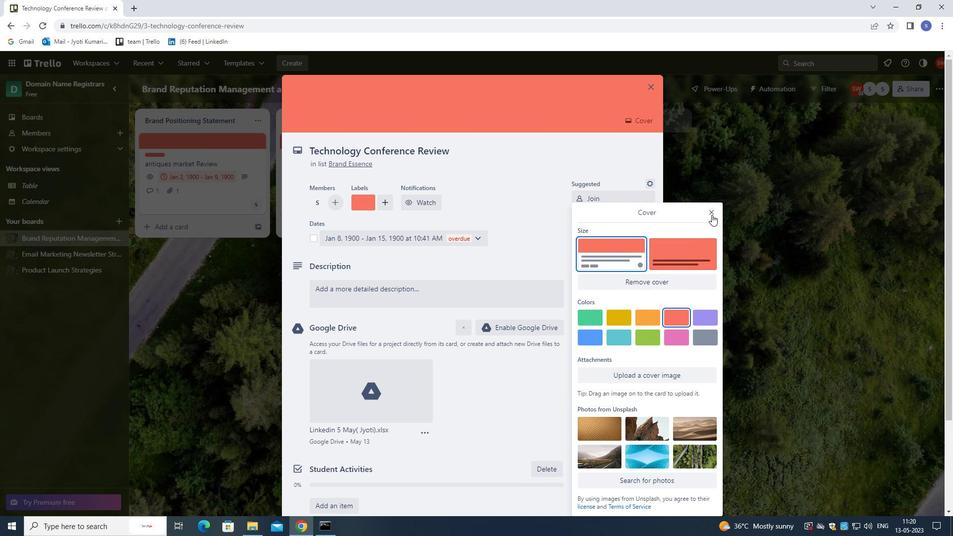 
Action: Mouse pressed left at (712, 214)
Screenshot: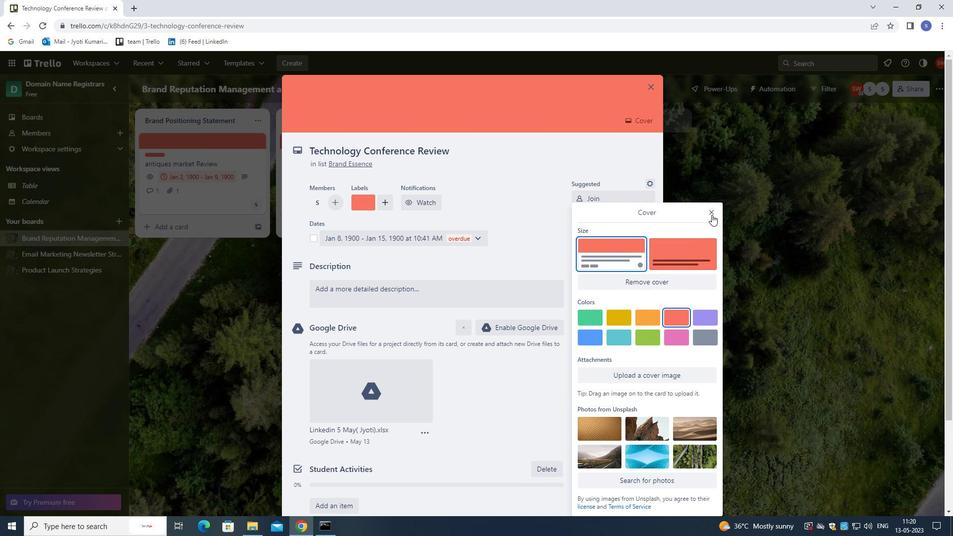 
Action: Mouse moved to (481, 291)
Screenshot: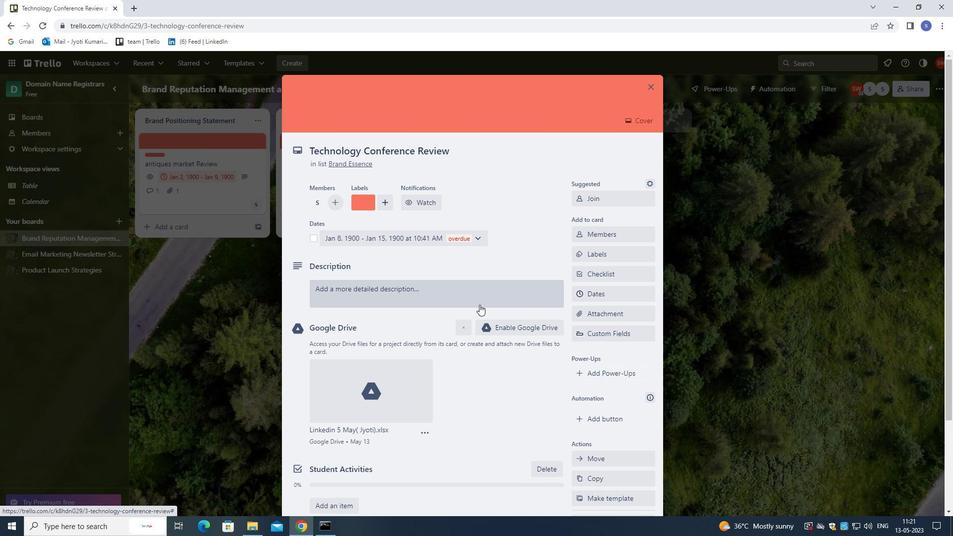 
Action: Mouse pressed left at (481, 291)
Screenshot: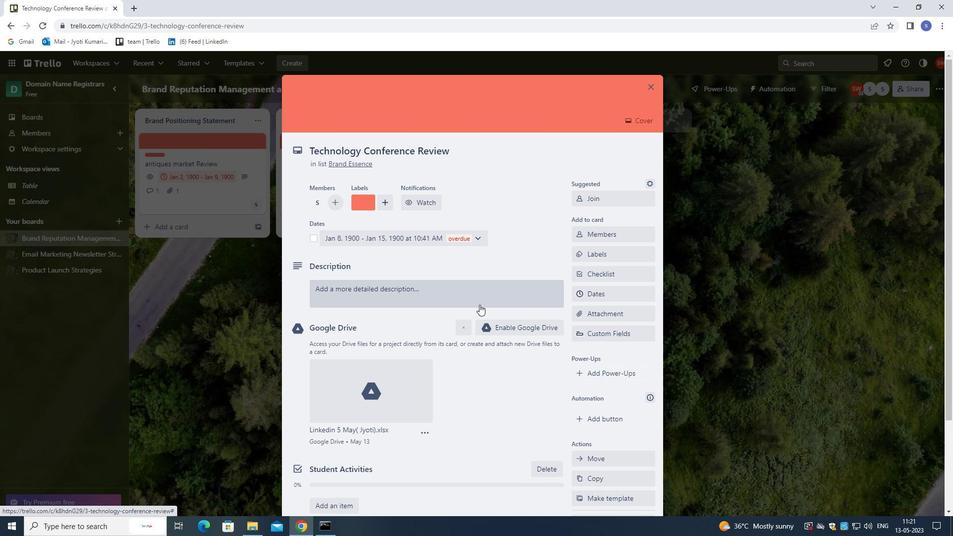 
Action: Mouse moved to (548, 294)
Screenshot: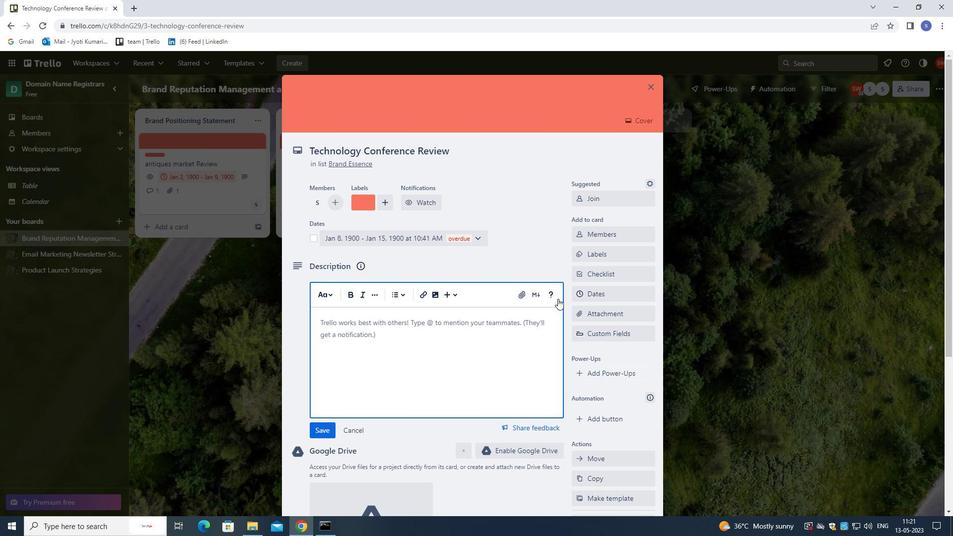
Action: Key pressed <Key.shift>CONDUCT<Key.space>TEAM<Key.space>TRAI<Key.backspace>NING<Key.space><Key.backspace><Key.backspace><Key.backspace><Key.backspace><Key.backspace>INING<Key.space>SESSION<Key.space>ON<Key.space>EFFECTIVE<Key.space>GOAL<Key.space>SETTING<Key.space>.
Screenshot: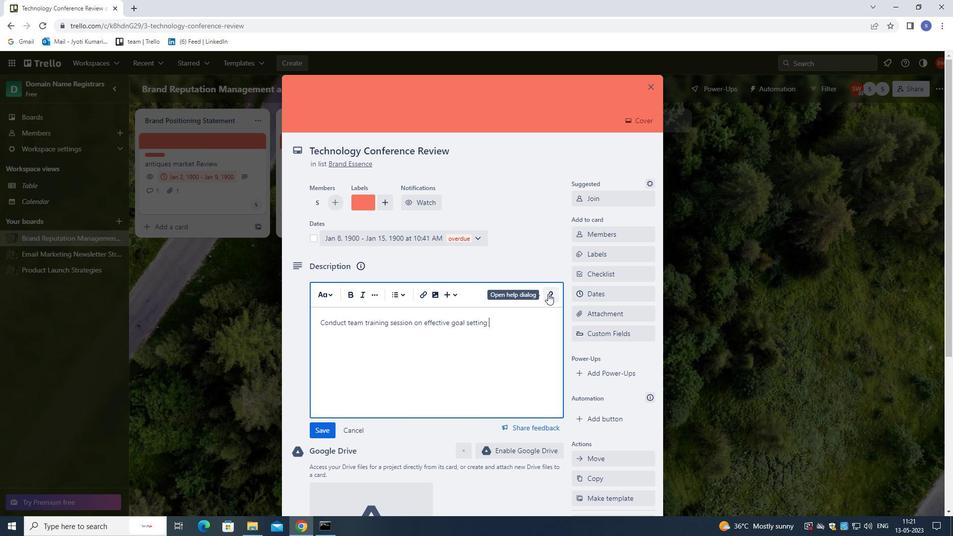 
Action: Mouse moved to (500, 304)
Screenshot: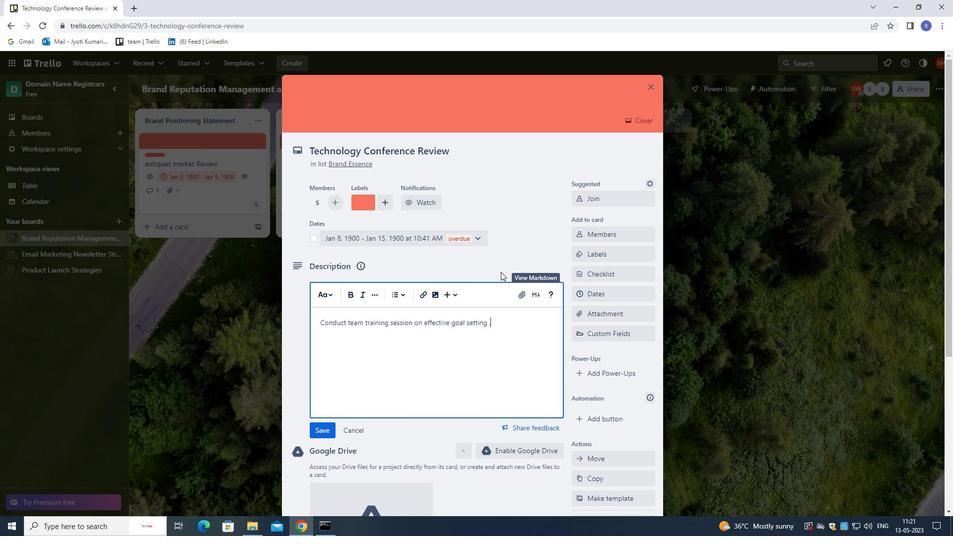 
Action: Mouse scrolled (500, 304) with delta (0, 0)
Screenshot: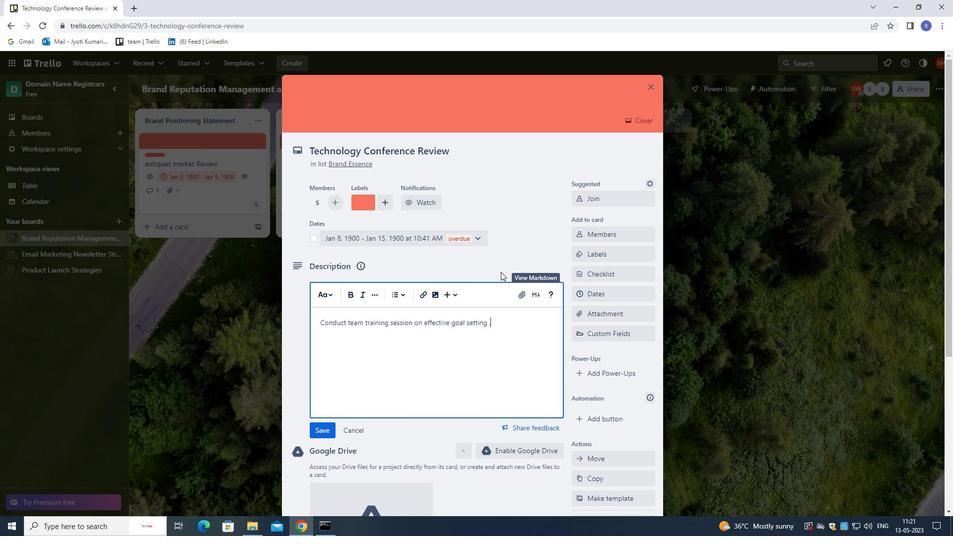
Action: Mouse moved to (500, 312)
Screenshot: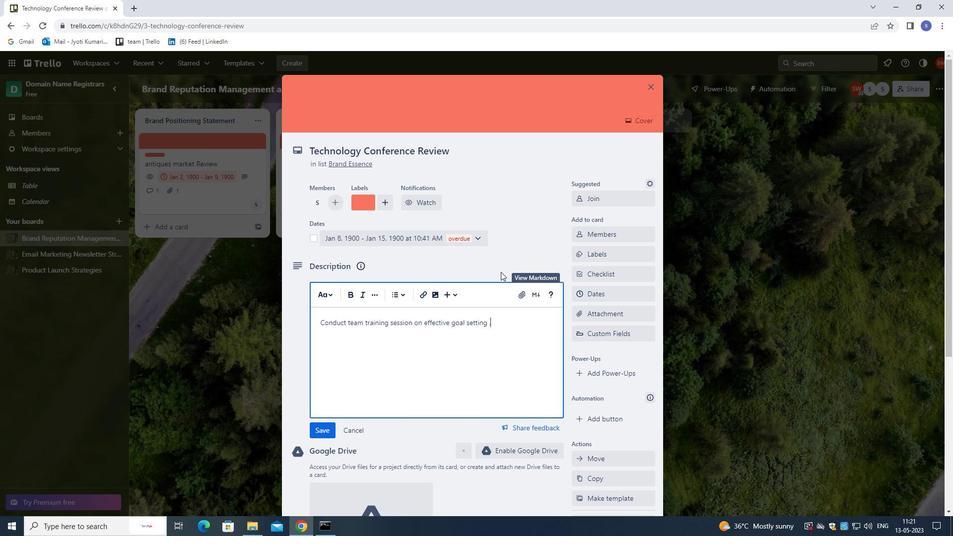 
Action: Mouse scrolled (500, 311) with delta (0, 0)
Screenshot: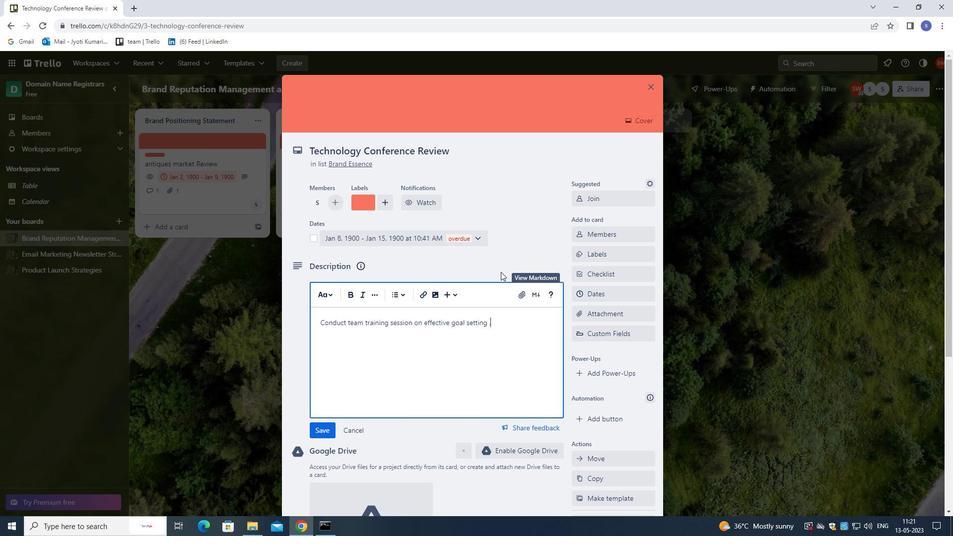
Action: Mouse moved to (500, 315)
Screenshot: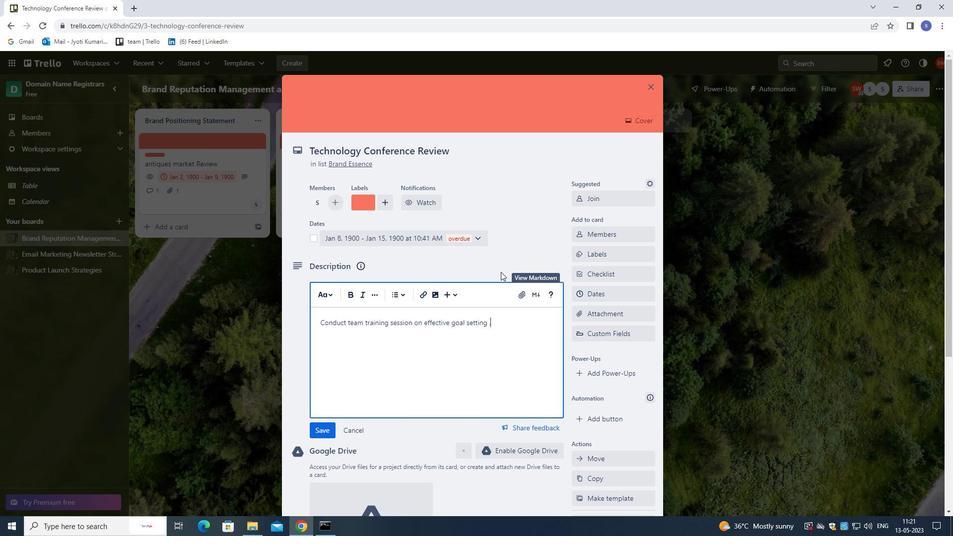 
Action: Mouse scrolled (500, 314) with delta (0, 0)
Screenshot: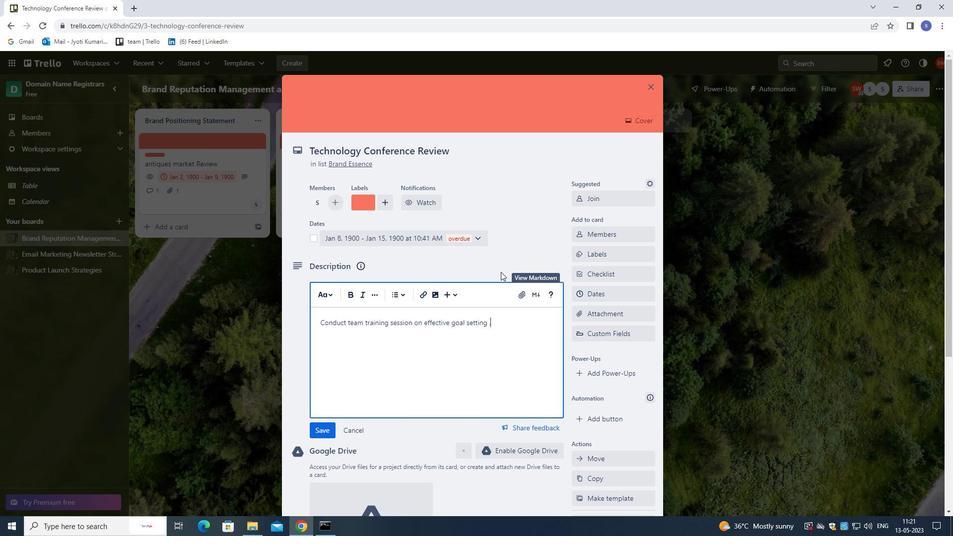 
Action: Mouse moved to (500, 316)
Screenshot: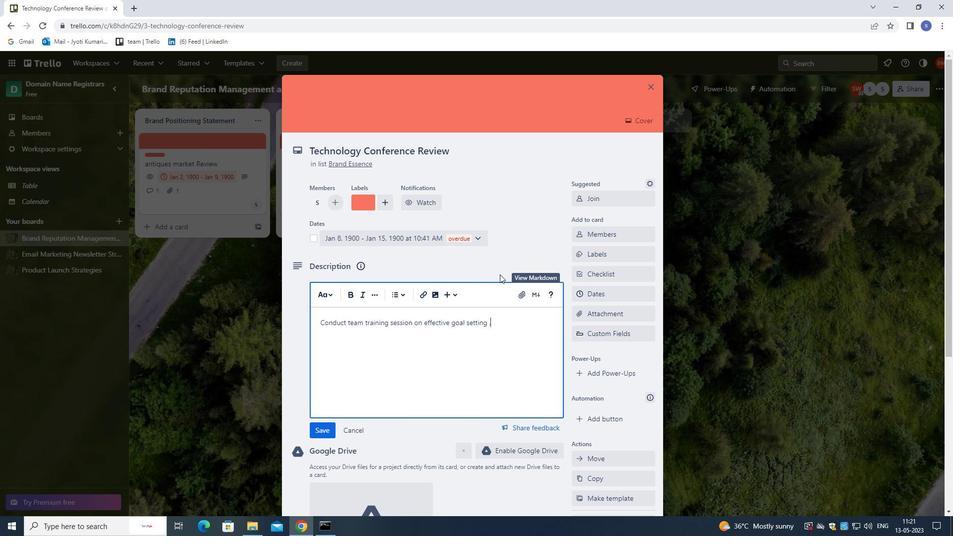 
Action: Mouse scrolled (500, 316) with delta (0, 0)
Screenshot: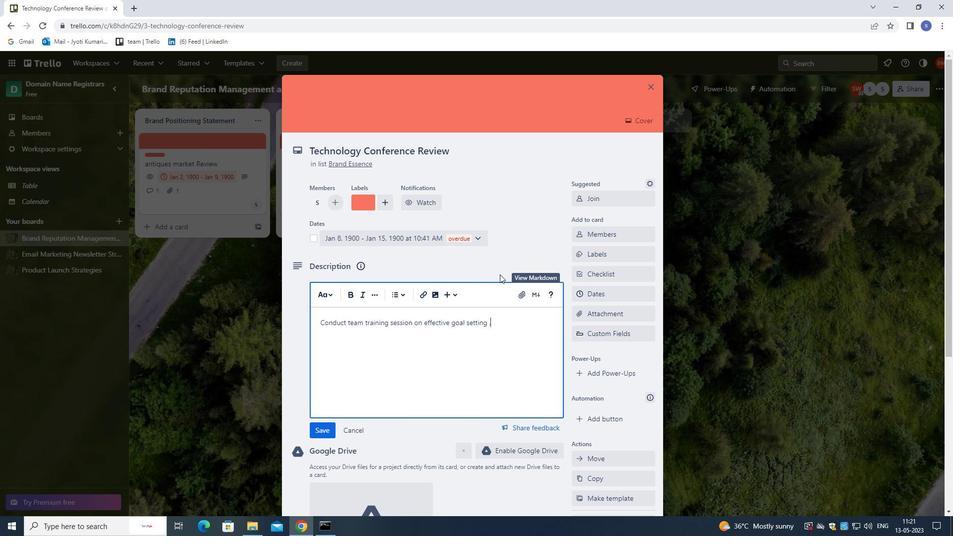 
Action: Mouse moved to (500, 316)
Screenshot: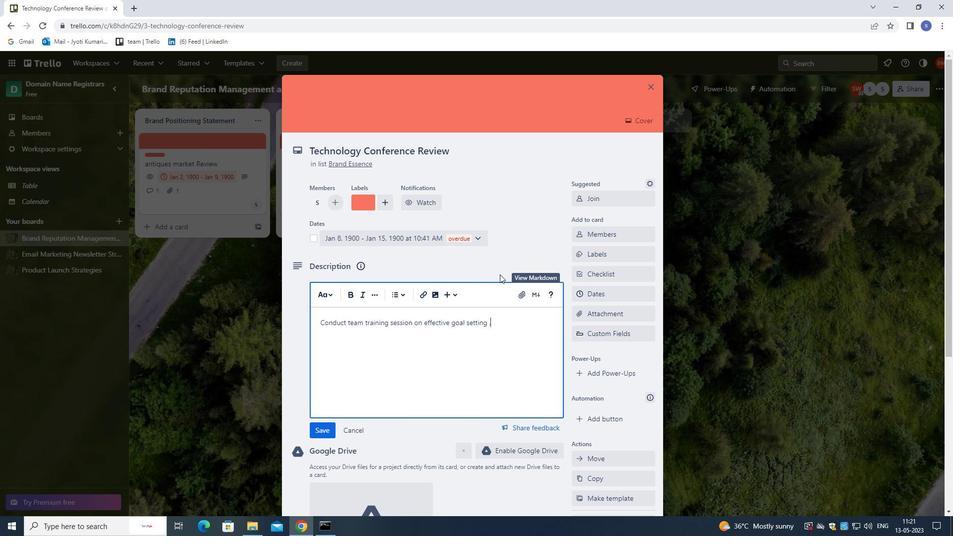 
Action: Mouse scrolled (500, 316) with delta (0, 0)
Screenshot: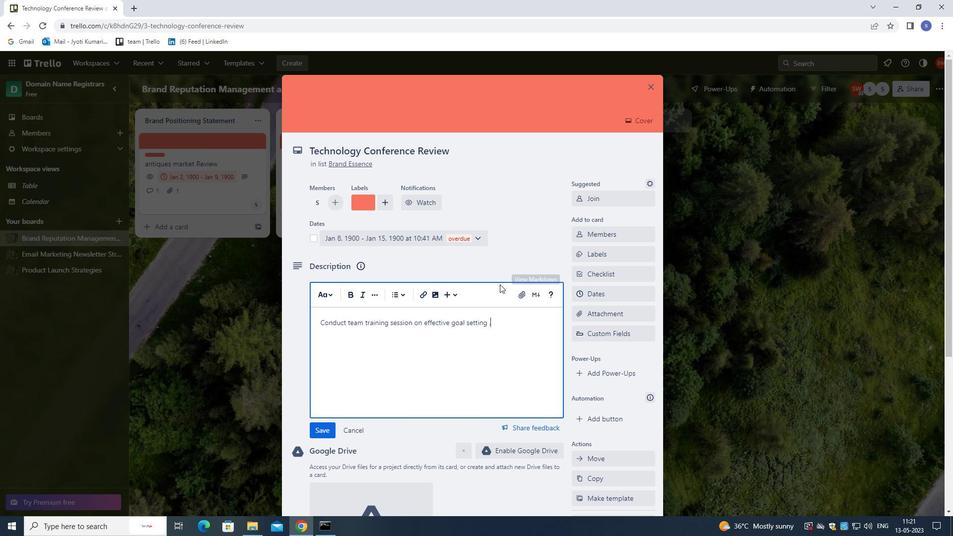 
Action: Mouse moved to (492, 453)
Screenshot: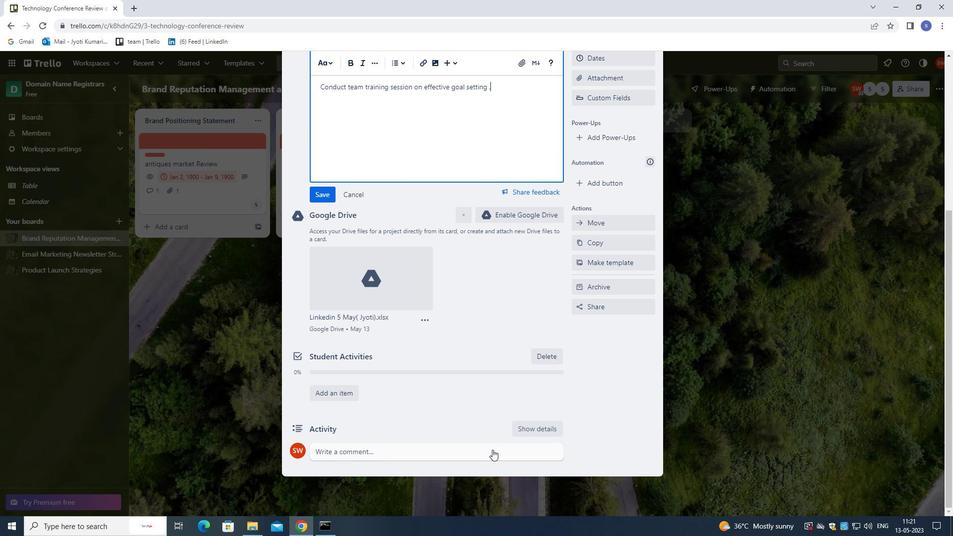
Action: Mouse pressed left at (492, 453)
Screenshot: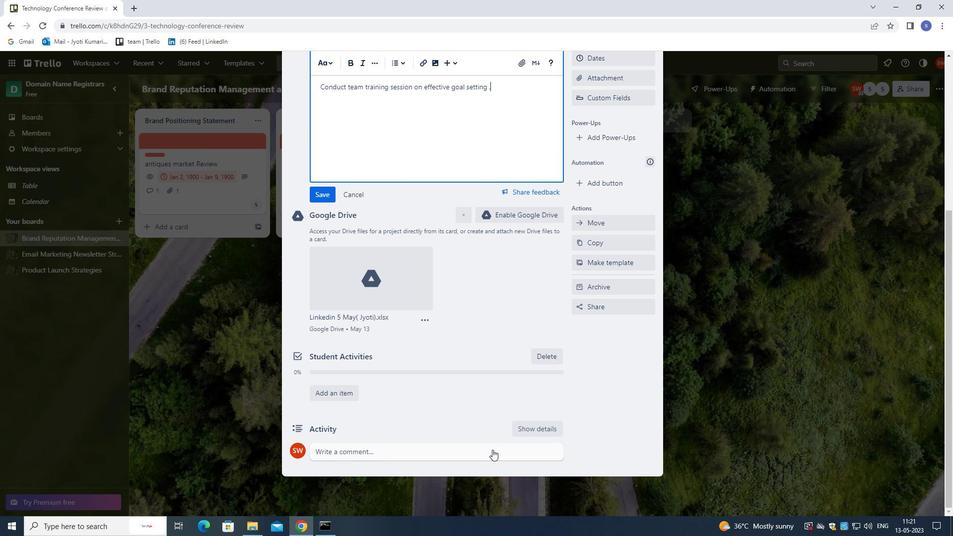 
Action: Mouse moved to (555, 341)
Screenshot: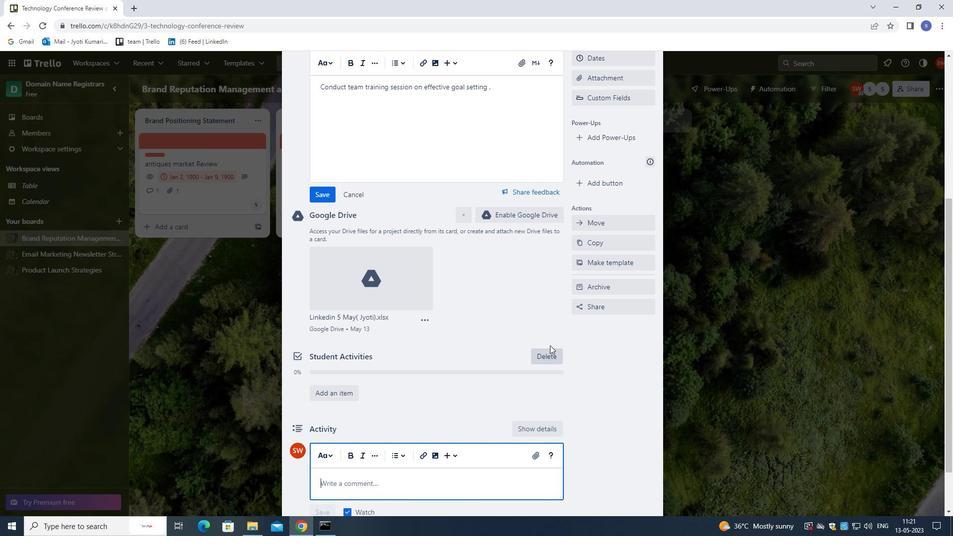 
Action: Key pressed <Key.shift>THIS<Key.space>TASK<Key.space>IS<Key.space>A<Key.space>REFLECTION<Key.space>OF<Key.space>OUR<Key.space>TEAM<Key.space>CAPABILITIES<Key.space>,<Key.space>SO<Key.space>LET<Key.space>US<Key.space>WORK<Key.space>TOGETHER<Key.space>TO<Key.space>DELIVER<Key.space>THE<Key.space>BEST<Key.space>POSSIBLE<Key.space>OUTCOME.
Screenshot: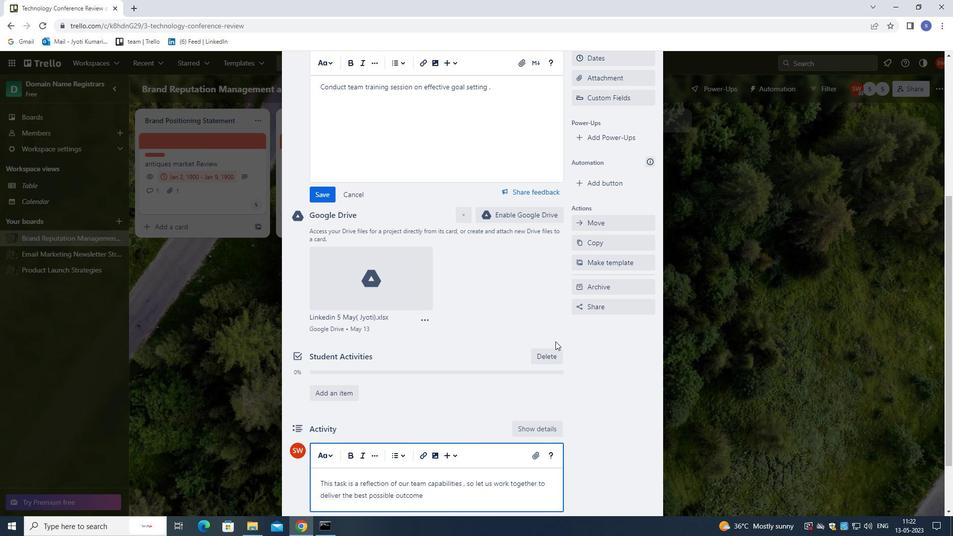 
Action: Mouse moved to (321, 187)
Screenshot: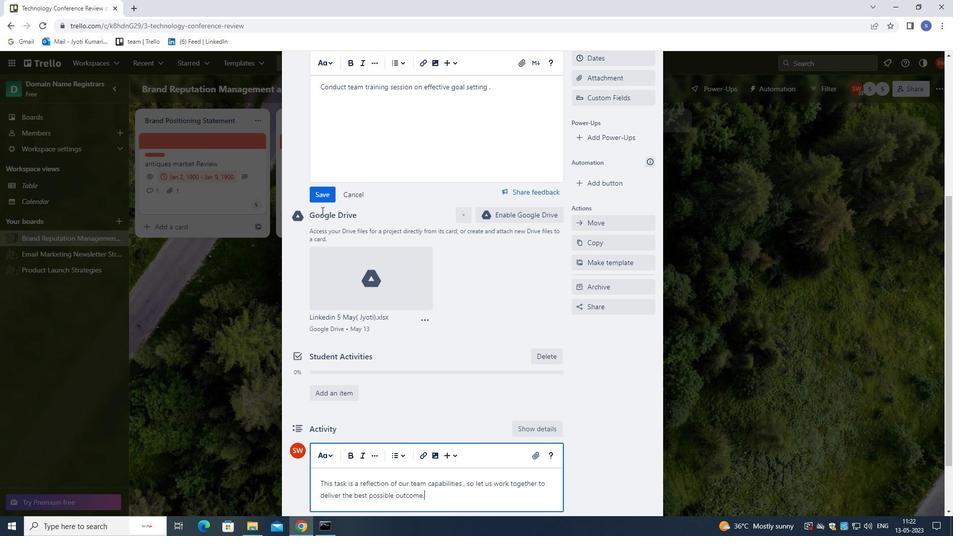 
Action: Mouse pressed left at (321, 187)
Screenshot: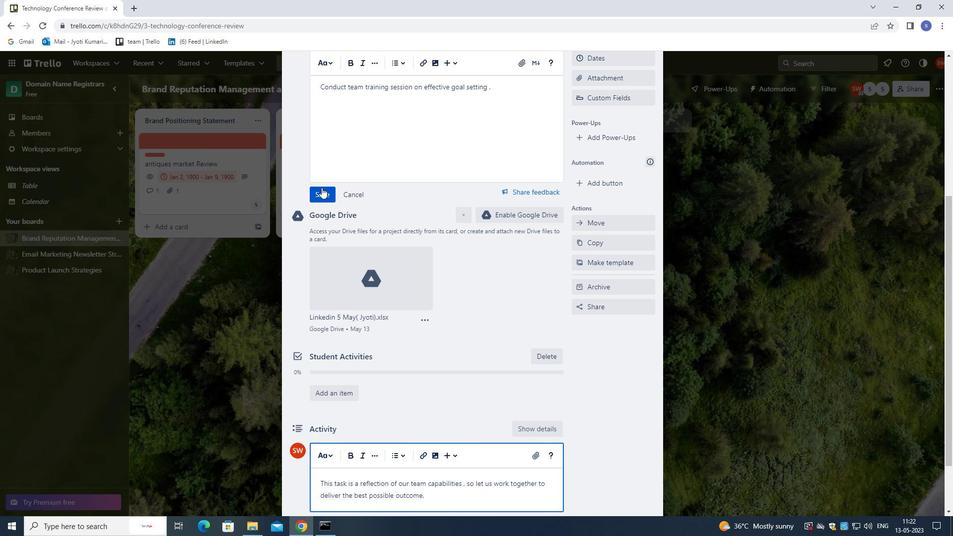 
Action: Mouse moved to (390, 324)
Screenshot: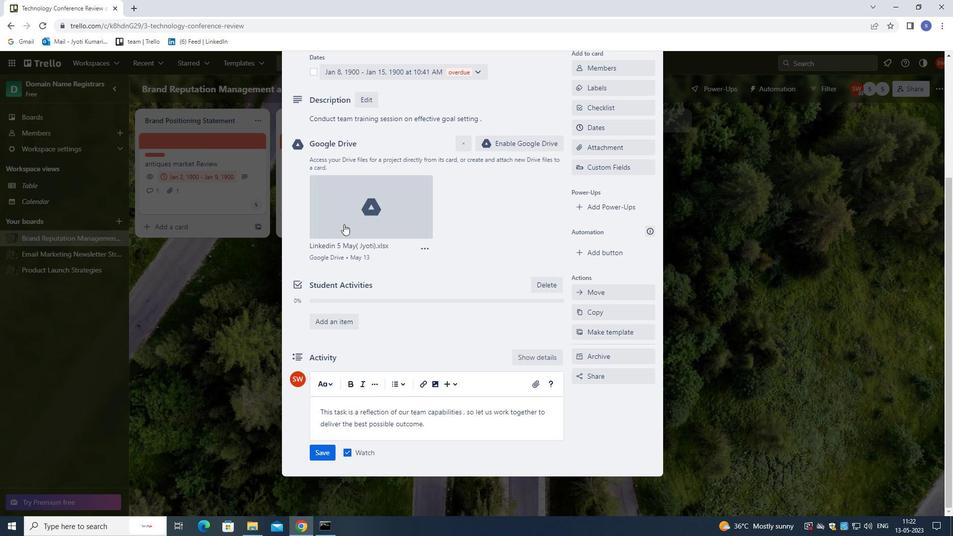 
Action: Mouse scrolled (390, 323) with delta (0, 0)
Screenshot: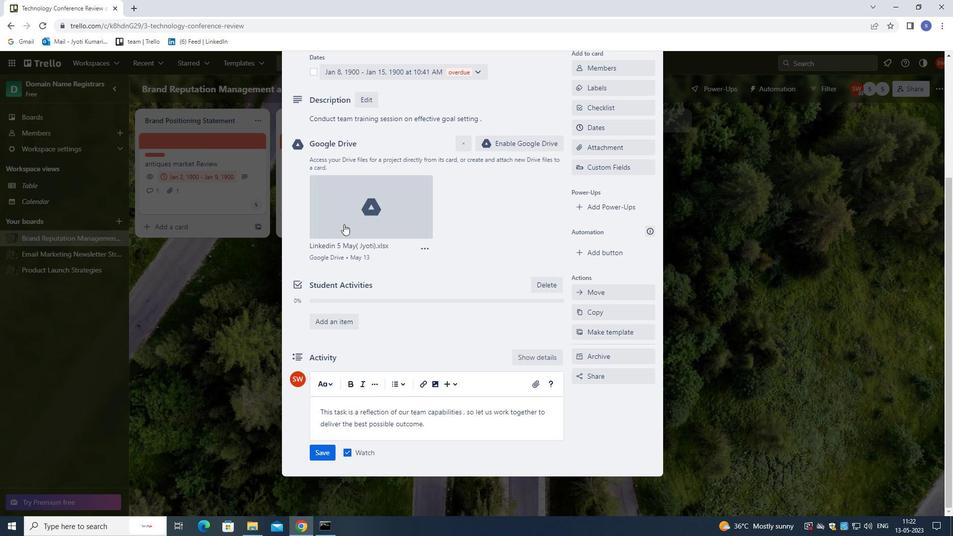 
Action: Mouse moved to (393, 338)
Screenshot: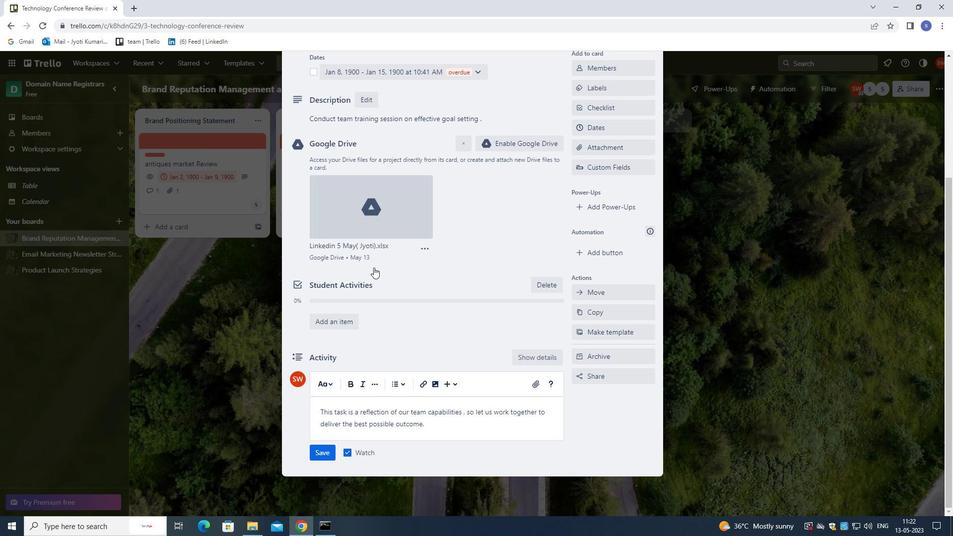 
Action: Mouse scrolled (393, 337) with delta (0, 0)
Screenshot: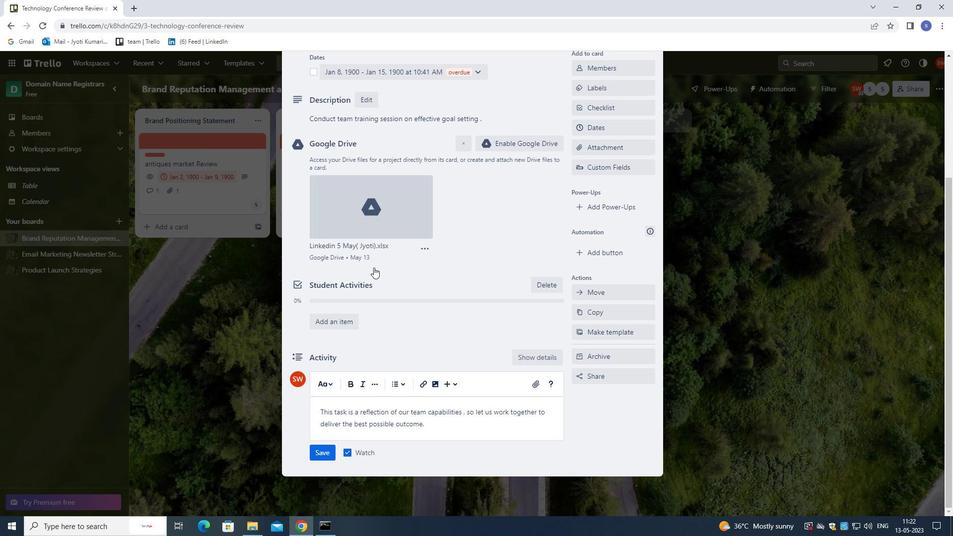 
Action: Mouse moved to (395, 347)
Screenshot: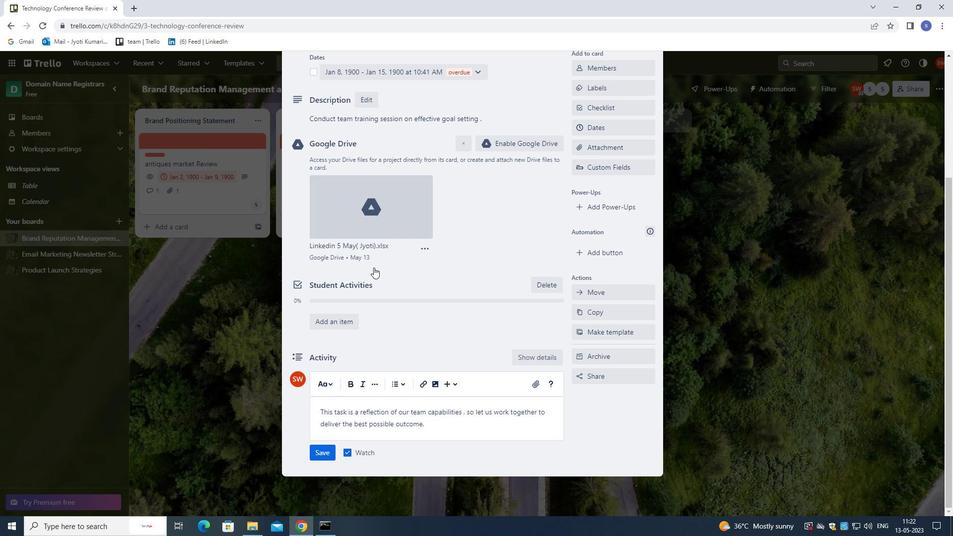 
Action: Mouse scrolled (395, 346) with delta (0, 0)
Screenshot: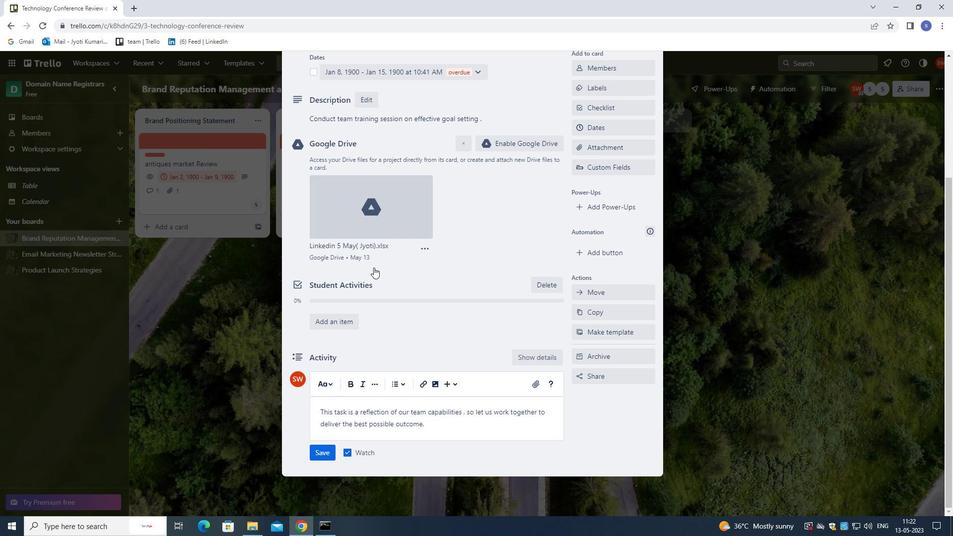 
Action: Mouse moved to (397, 354)
Screenshot: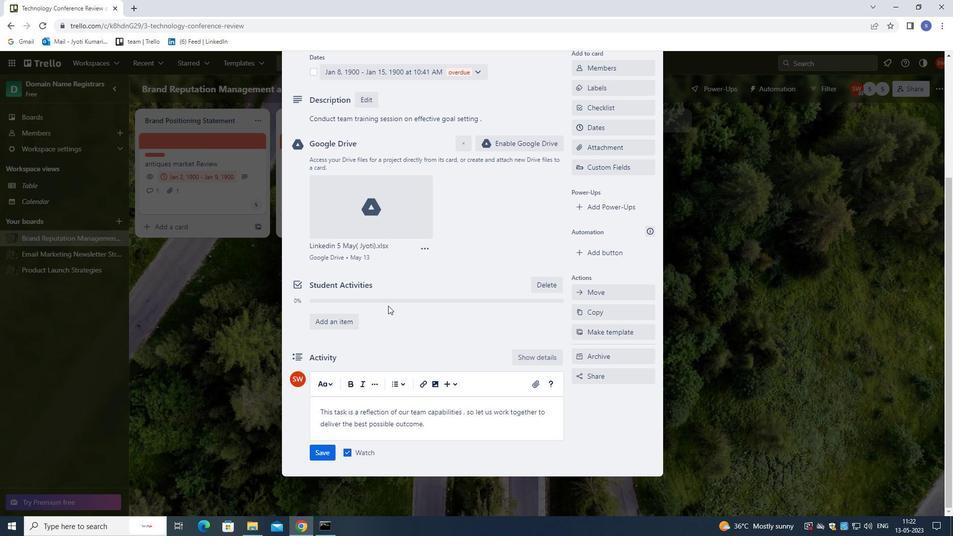
Action: Mouse scrolled (397, 353) with delta (0, 0)
Screenshot: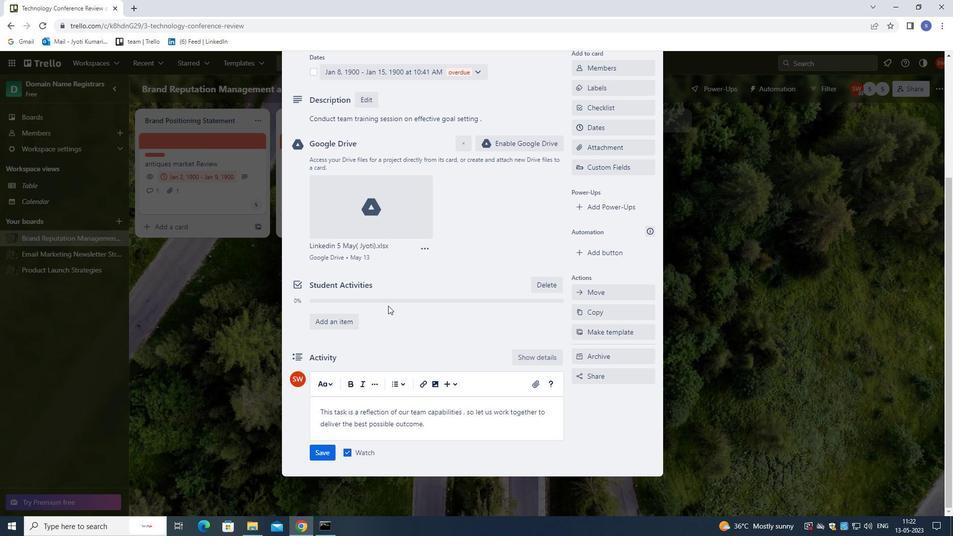 
Action: Mouse moved to (397, 358)
Screenshot: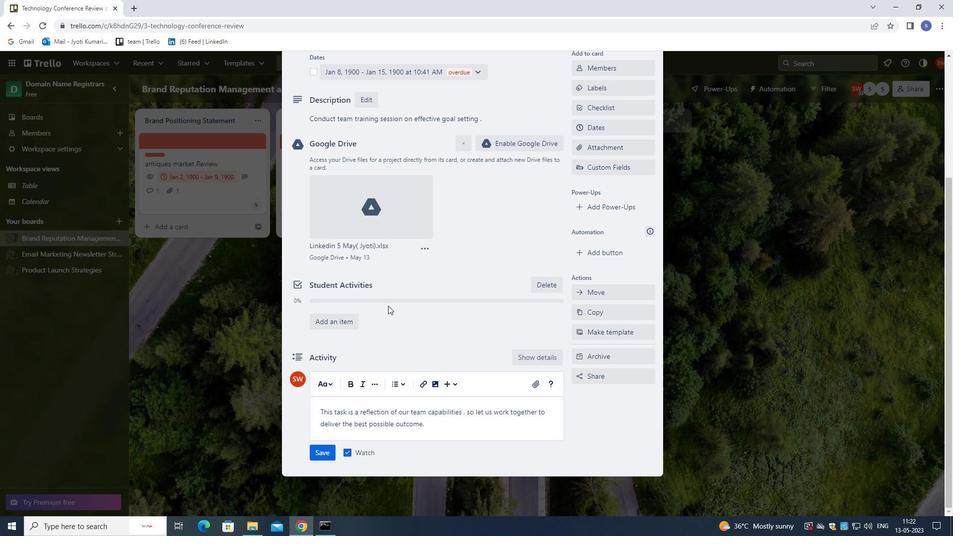 
Action: Mouse scrolled (397, 357) with delta (0, 0)
Screenshot: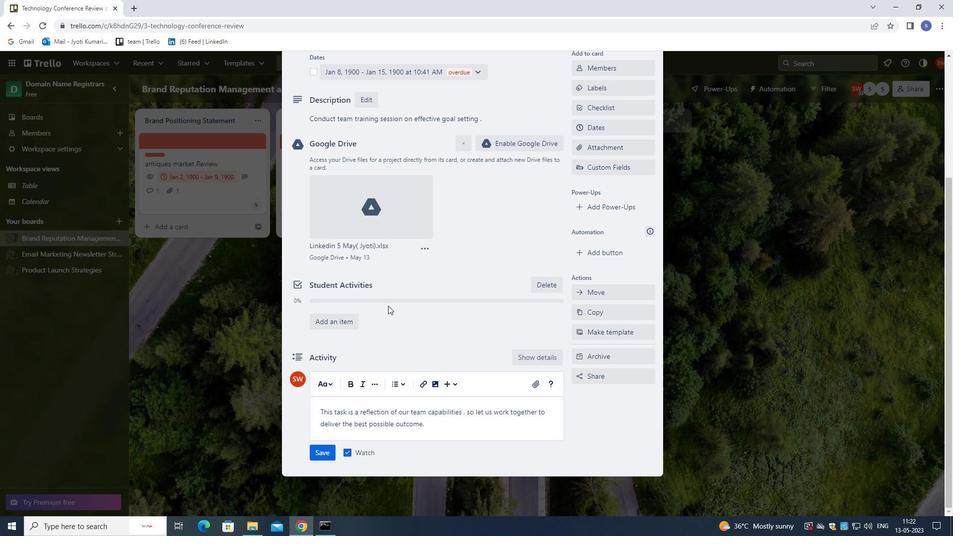 
Action: Mouse moved to (327, 453)
Screenshot: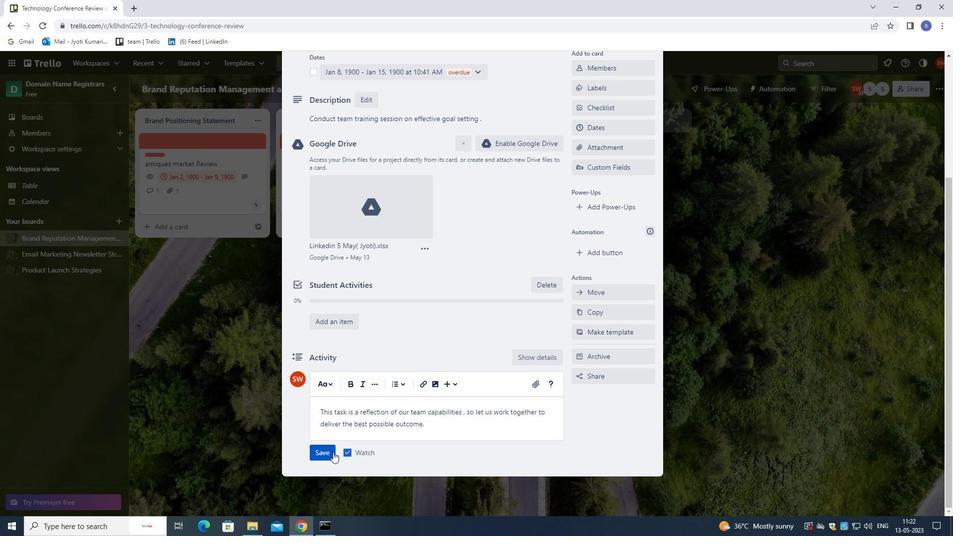 
Action: Mouse pressed left at (327, 453)
Screenshot: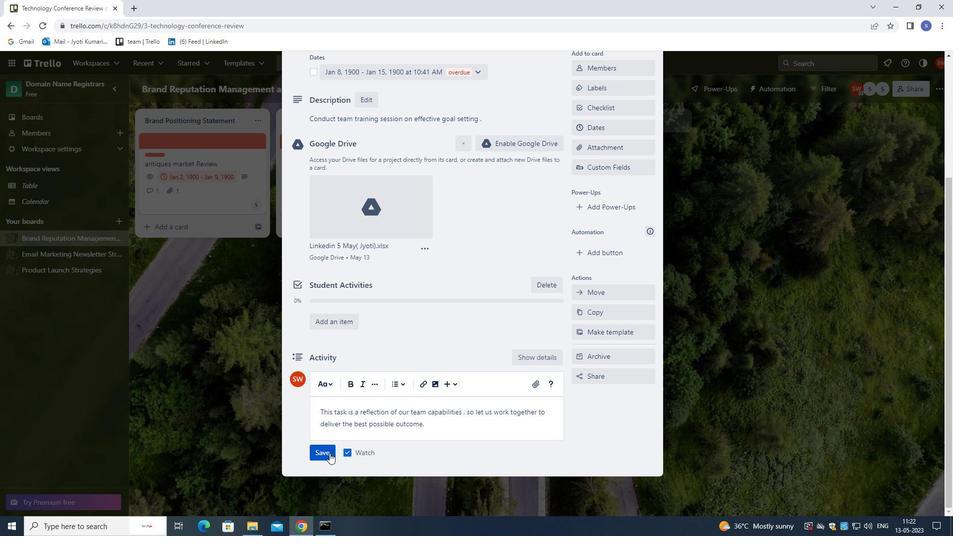 
Action: Mouse moved to (471, 409)
Screenshot: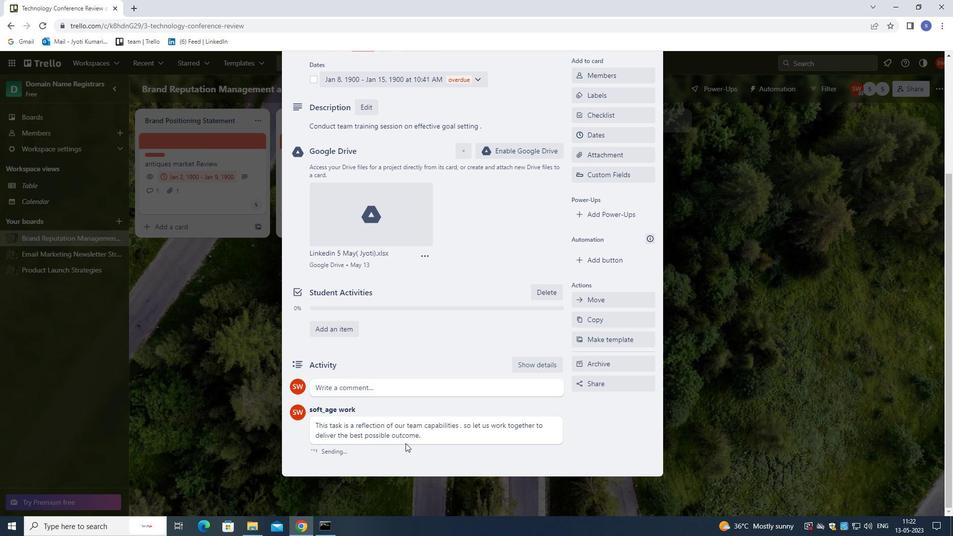 
Action: Mouse scrolled (471, 410) with delta (0, 0)
Screenshot: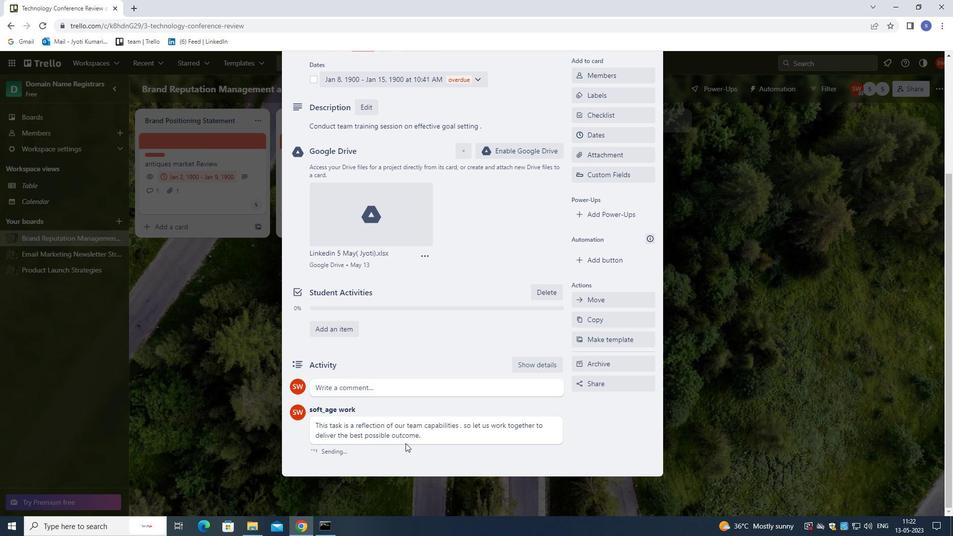 
Action: Mouse moved to (474, 403)
Screenshot: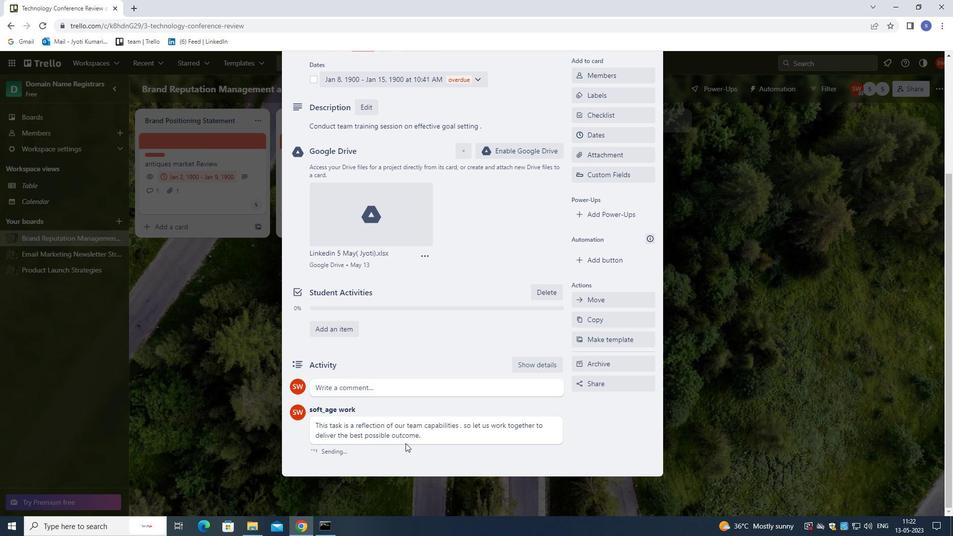 
Action: Mouse scrolled (474, 404) with delta (0, 0)
Screenshot: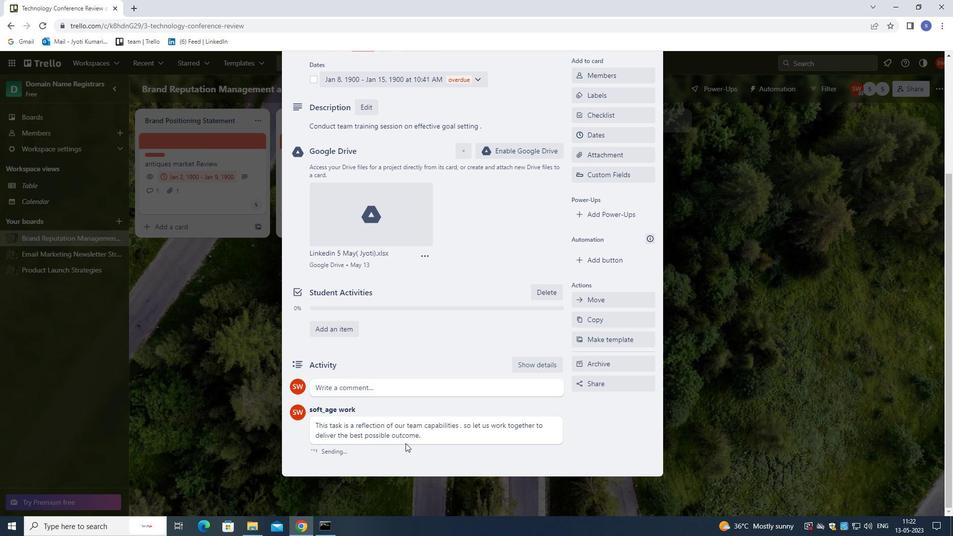 
Action: Mouse moved to (479, 395)
Screenshot: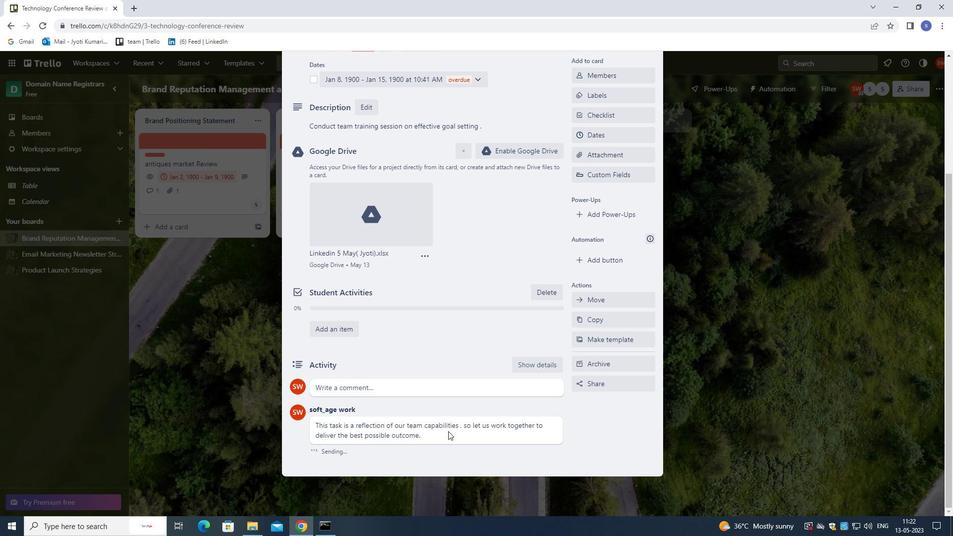 
Action: Mouse scrolled (479, 396) with delta (0, 0)
Screenshot: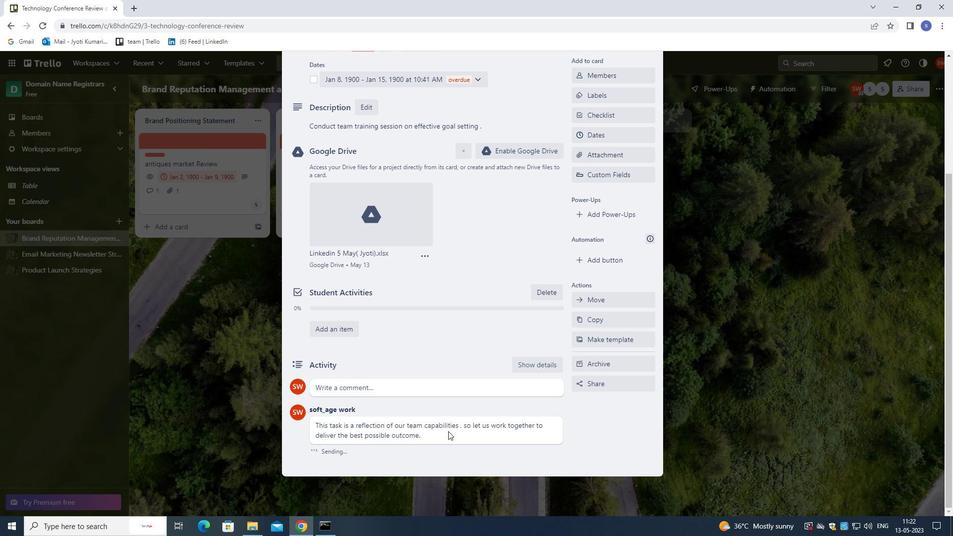 
Action: Mouse moved to (483, 389)
Screenshot: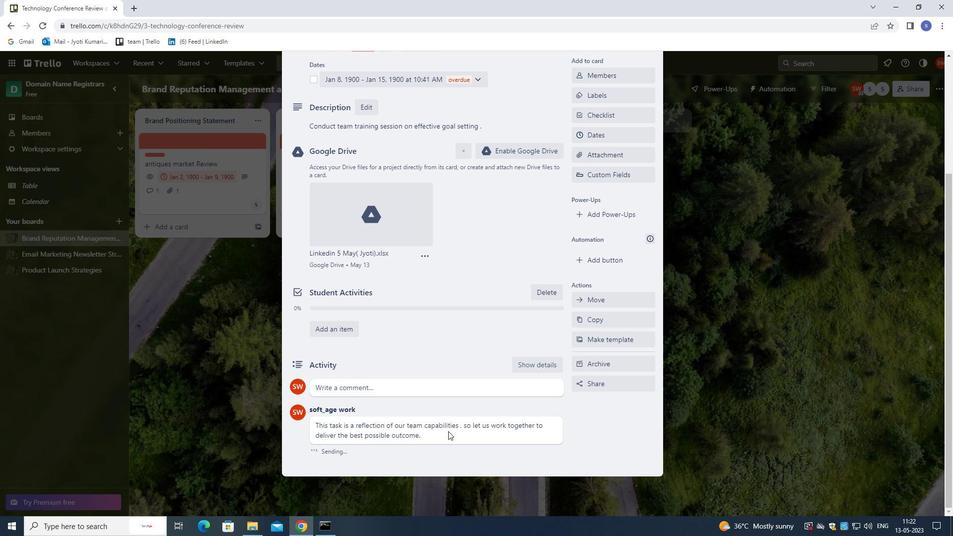 
Action: Mouse scrolled (483, 389) with delta (0, 0)
Screenshot: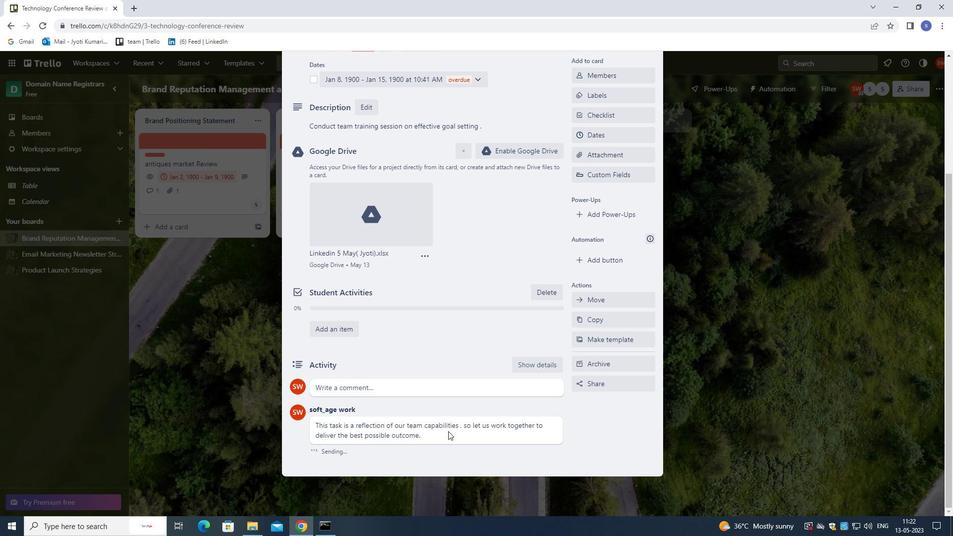 
Action: Mouse moved to (486, 384)
Screenshot: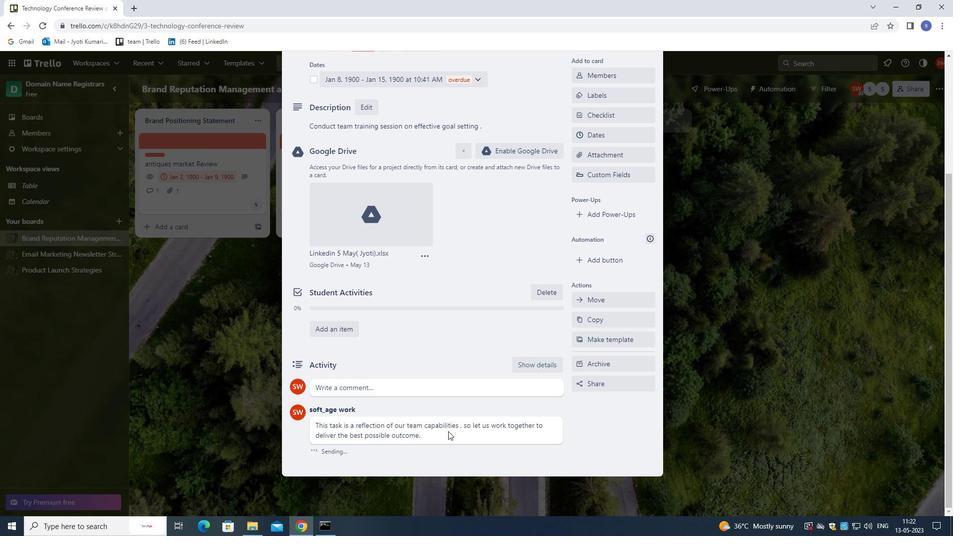 
Action: Mouse scrolled (486, 384) with delta (0, 0)
Screenshot: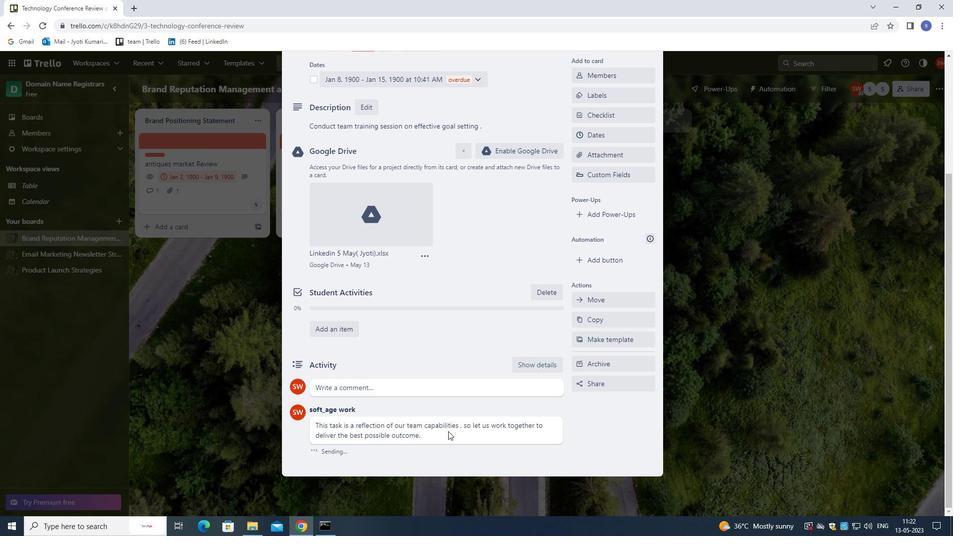 
Action: Mouse moved to (488, 379)
Screenshot: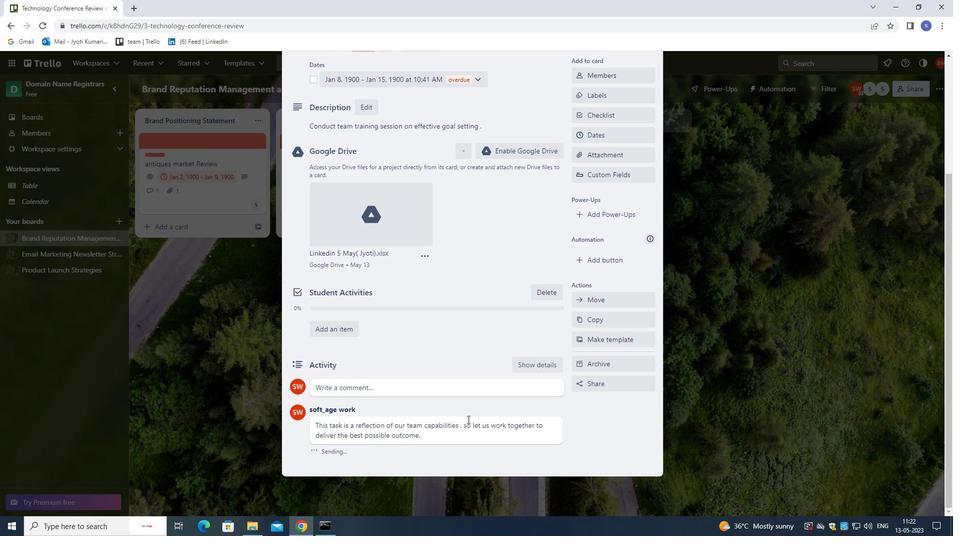 
Action: Mouse scrolled (488, 380) with delta (0, 0)
Screenshot: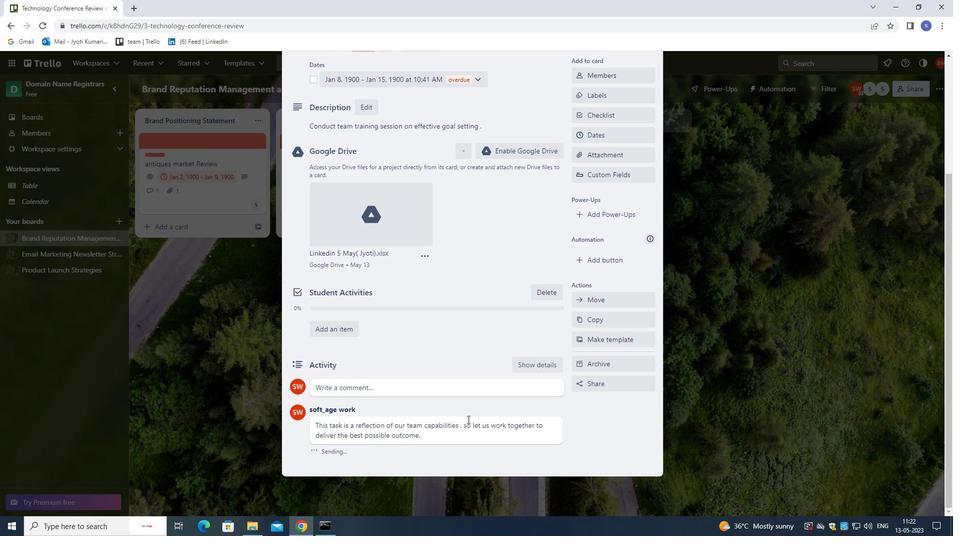 
Action: Mouse moved to (518, 327)
Screenshot: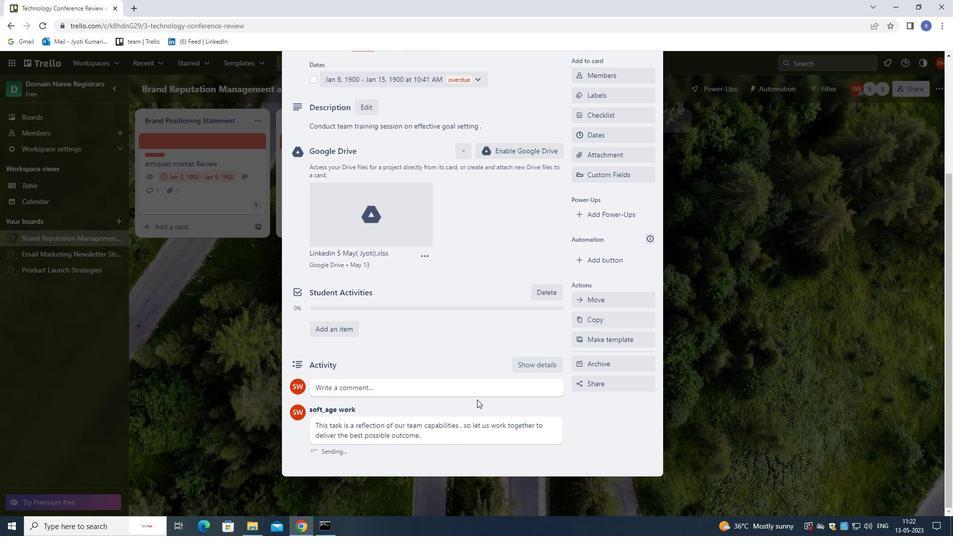 
Action: Mouse scrolled (518, 328) with delta (0, 0)
Screenshot: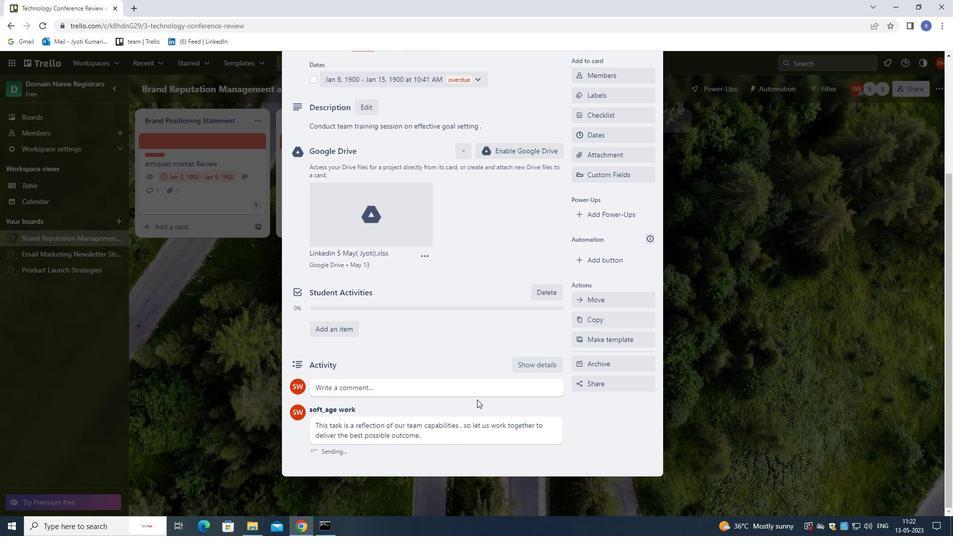 
Action: Mouse moved to (652, 85)
Screenshot: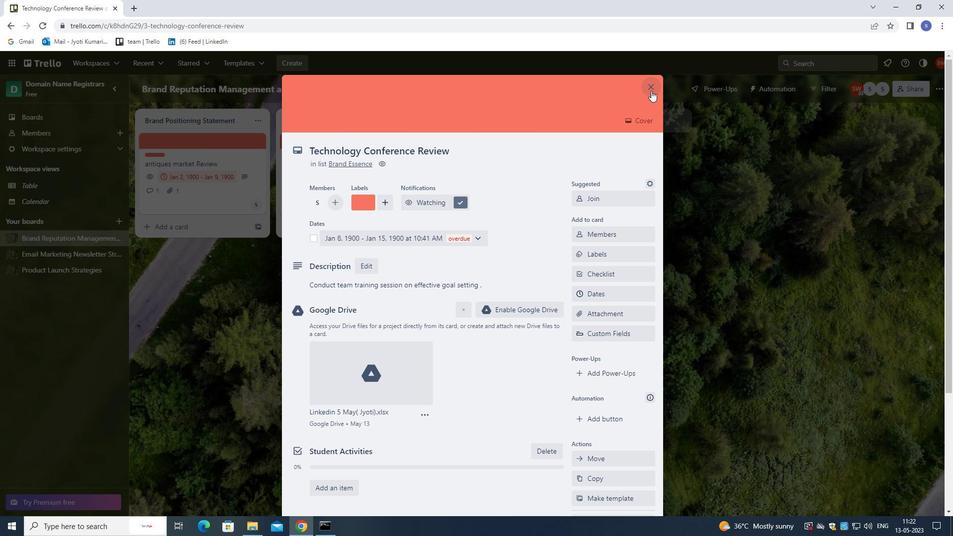 
Action: Mouse pressed left at (652, 85)
Screenshot: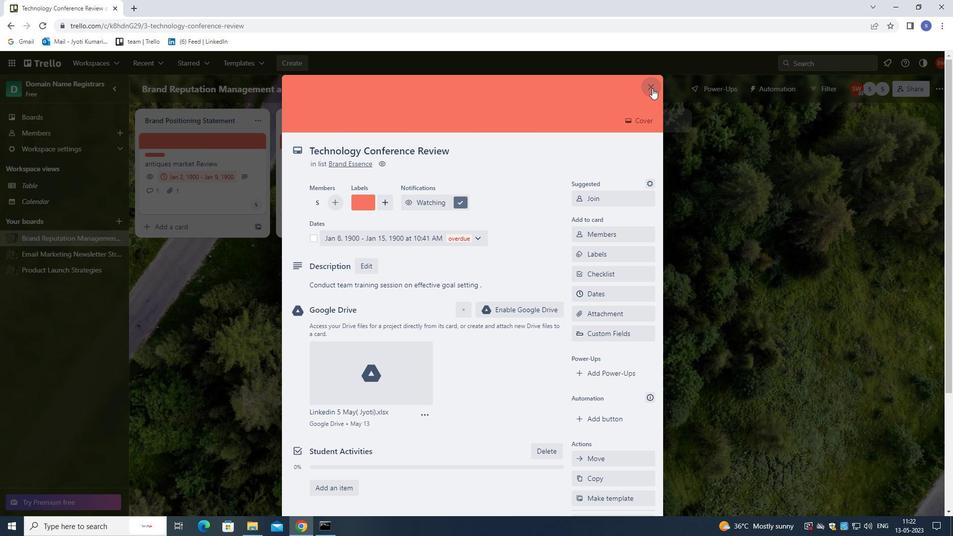 
Action: Mouse moved to (638, 89)
Screenshot: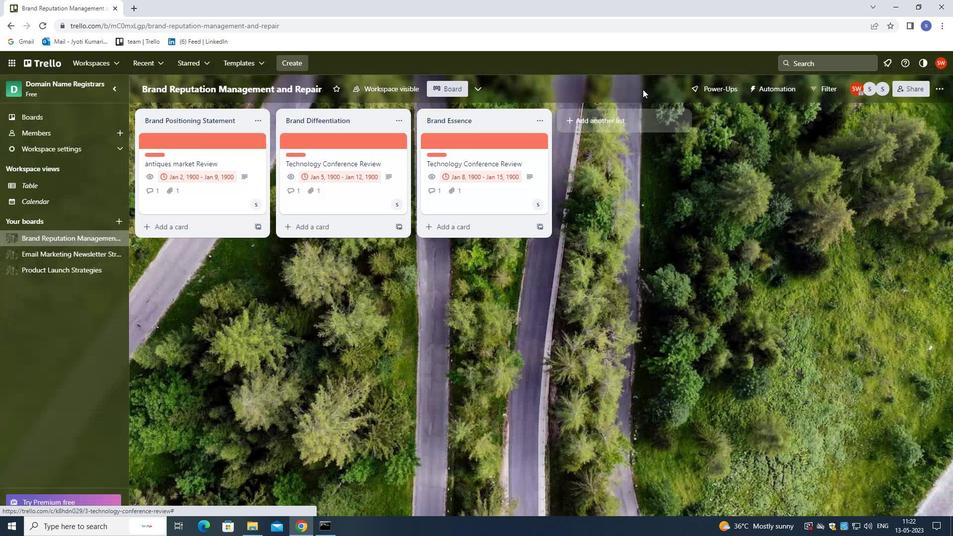 
